 Task: See all articles on routing forms.
Action: Mouse moved to (663, 60)
Screenshot: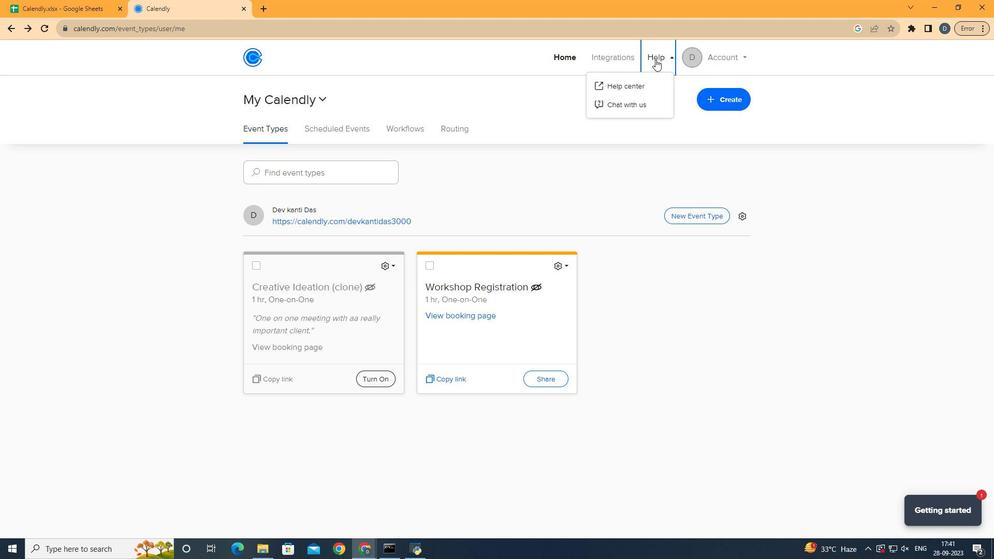 
Action: Mouse pressed left at (663, 60)
Screenshot: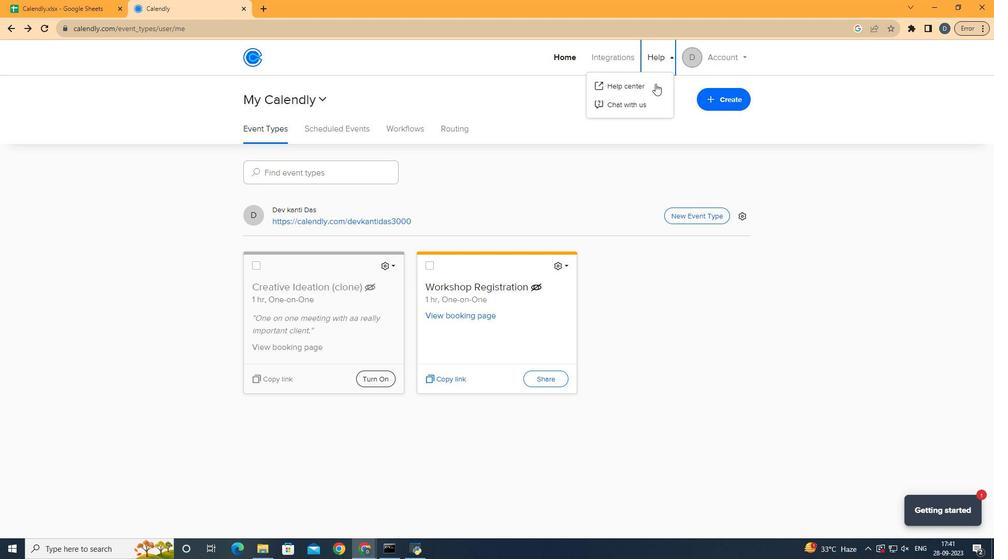 
Action: Mouse moved to (662, 98)
Screenshot: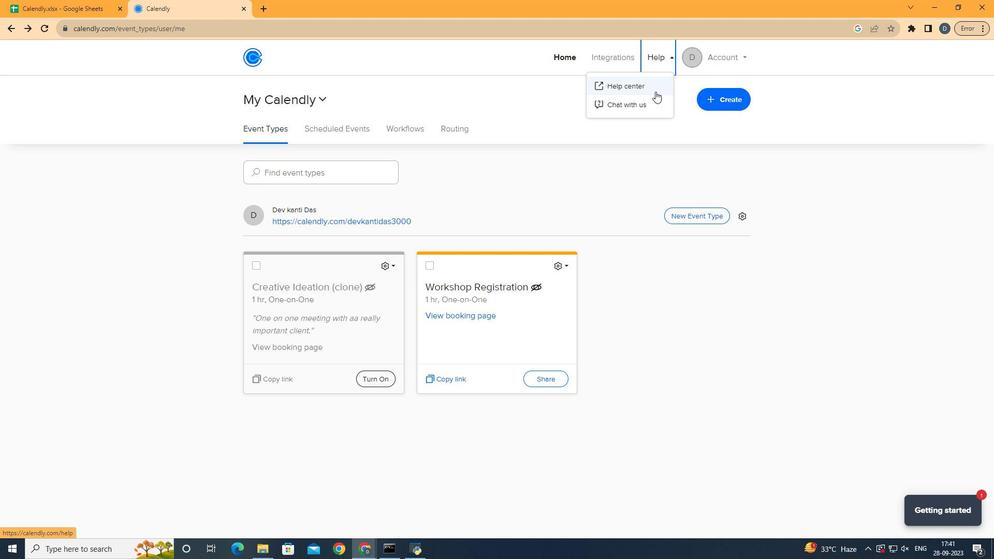 
Action: Mouse pressed left at (662, 98)
Screenshot: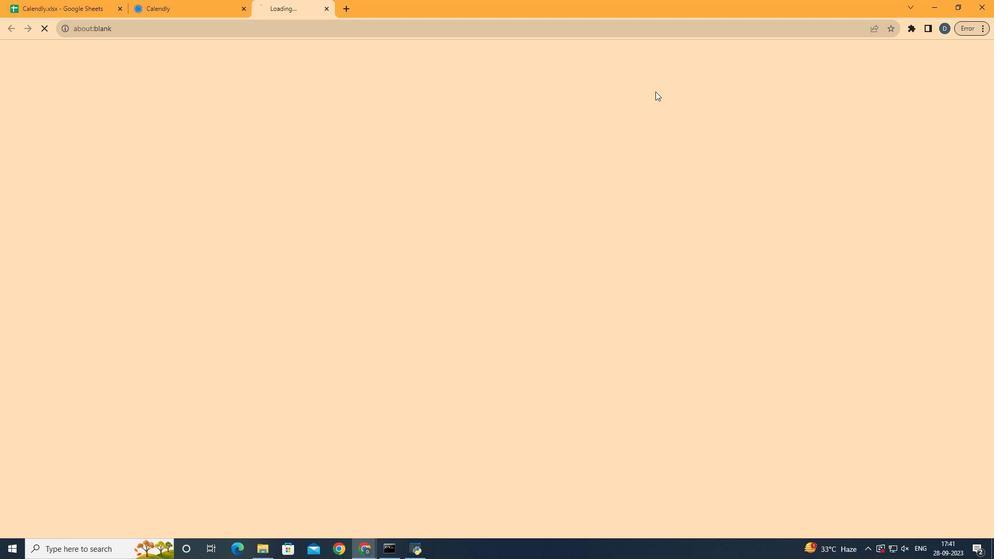 
Action: Mouse moved to (613, 269)
Screenshot: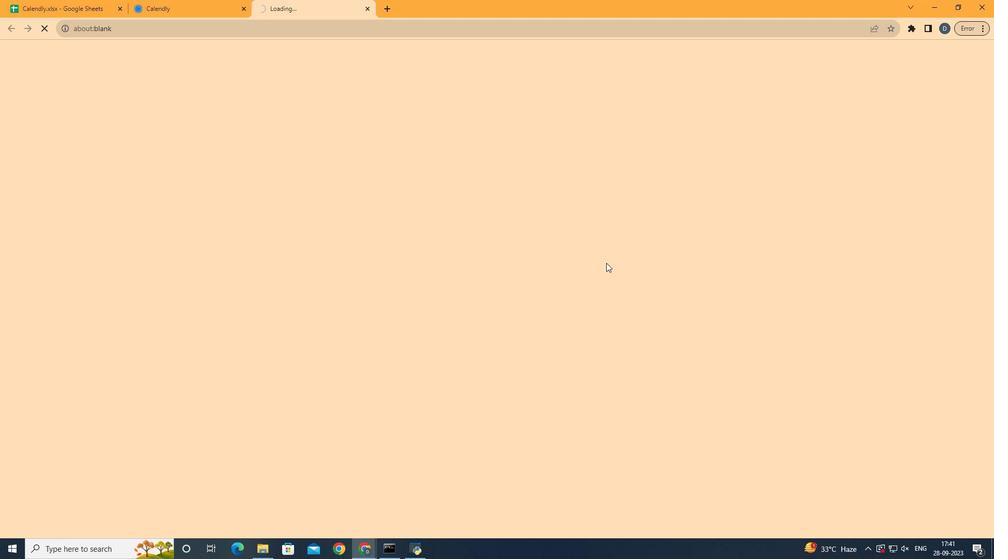 
Action: Mouse scrolled (613, 269) with delta (0, 0)
Screenshot: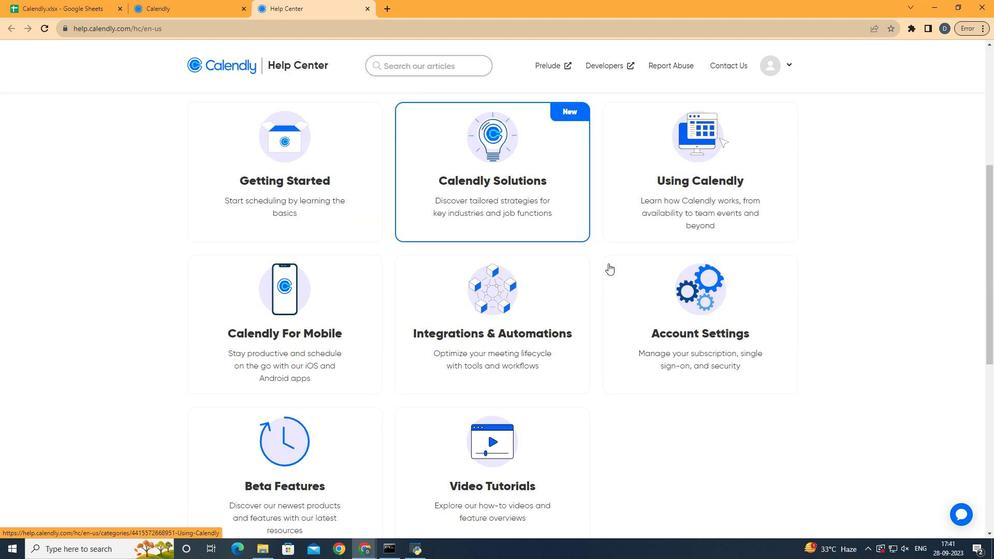 
Action: Mouse scrolled (613, 269) with delta (0, 0)
Screenshot: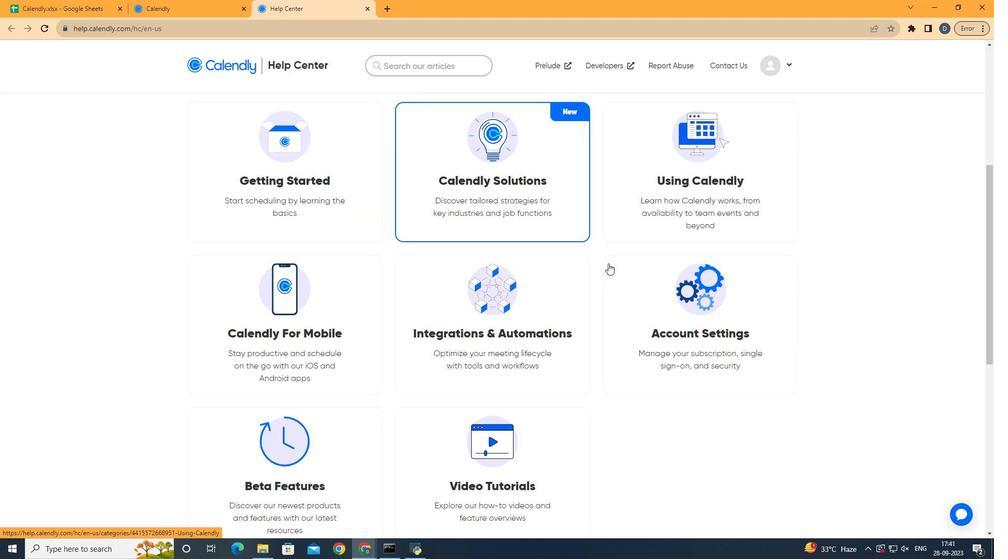 
Action: Mouse scrolled (613, 269) with delta (0, 0)
Screenshot: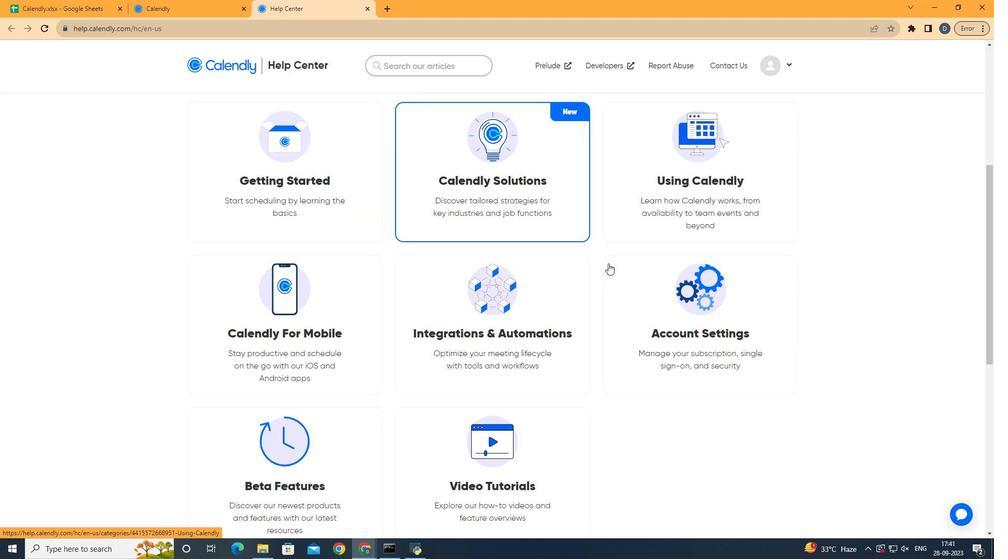 
Action: Mouse moved to (613, 270)
Screenshot: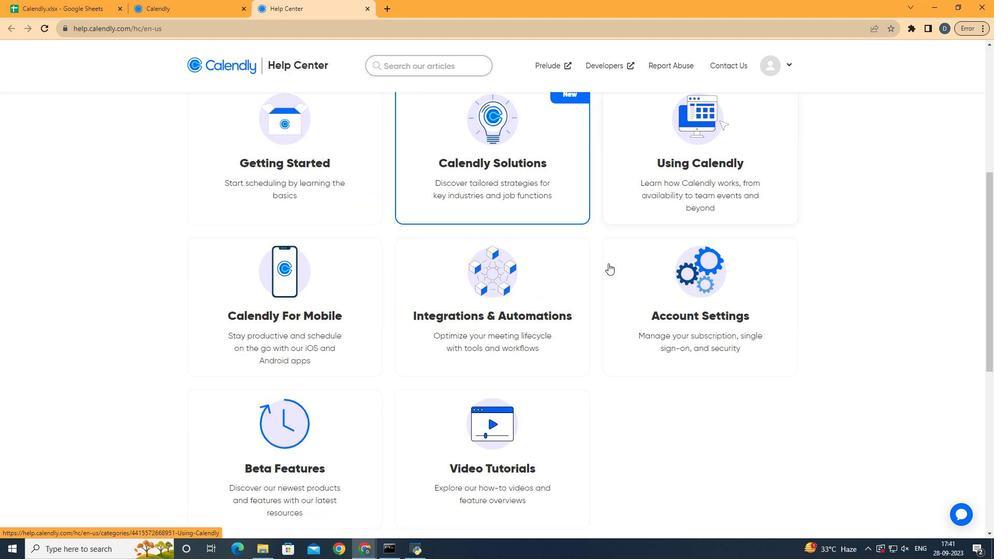 
Action: Mouse scrolled (613, 269) with delta (0, 0)
Screenshot: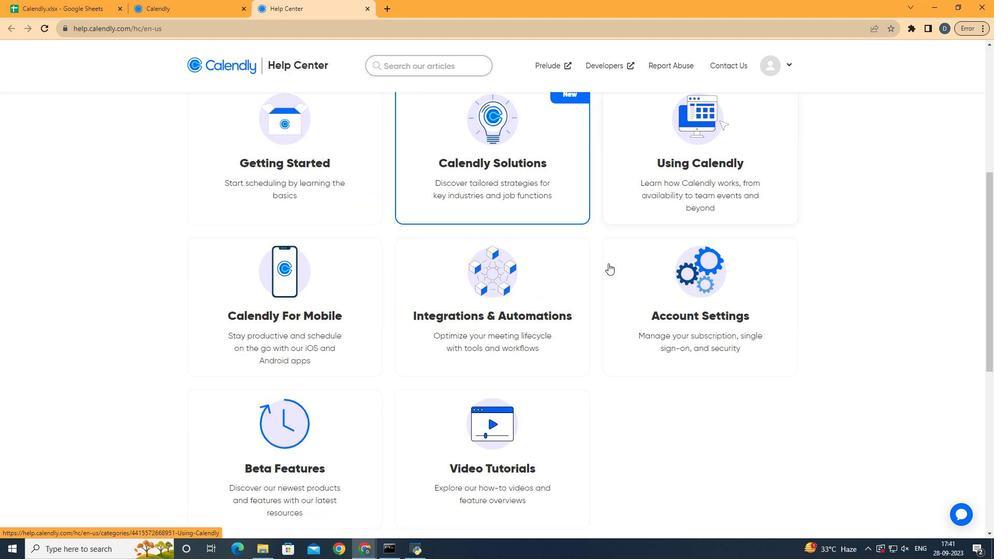 
Action: Mouse moved to (614, 270)
Screenshot: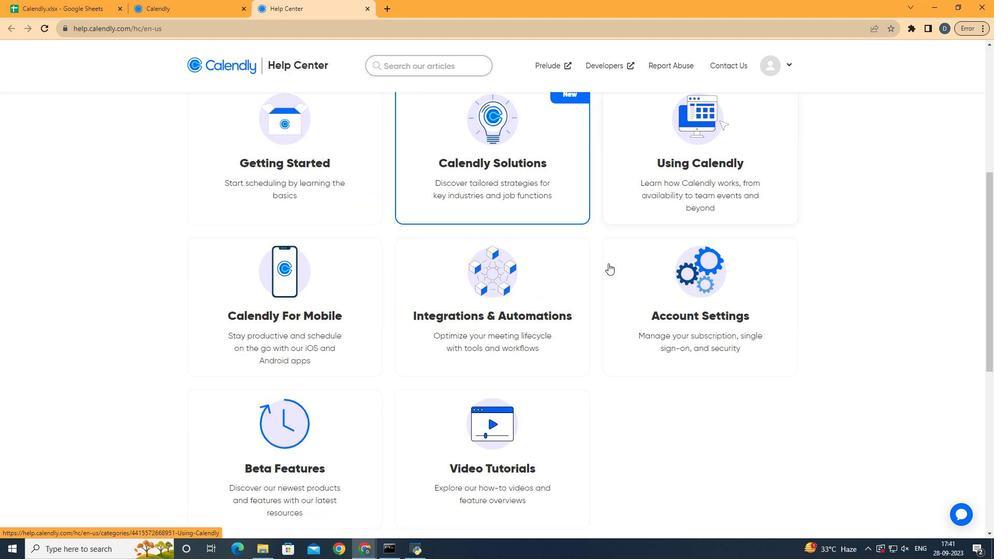 
Action: Mouse scrolled (614, 269) with delta (0, 0)
Screenshot: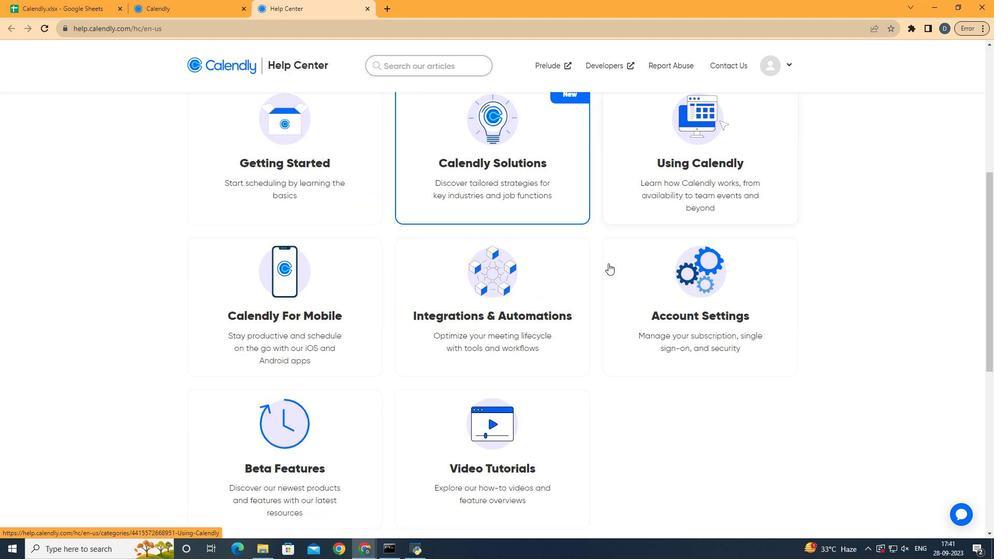 
Action: Mouse scrolled (614, 269) with delta (0, 0)
Screenshot: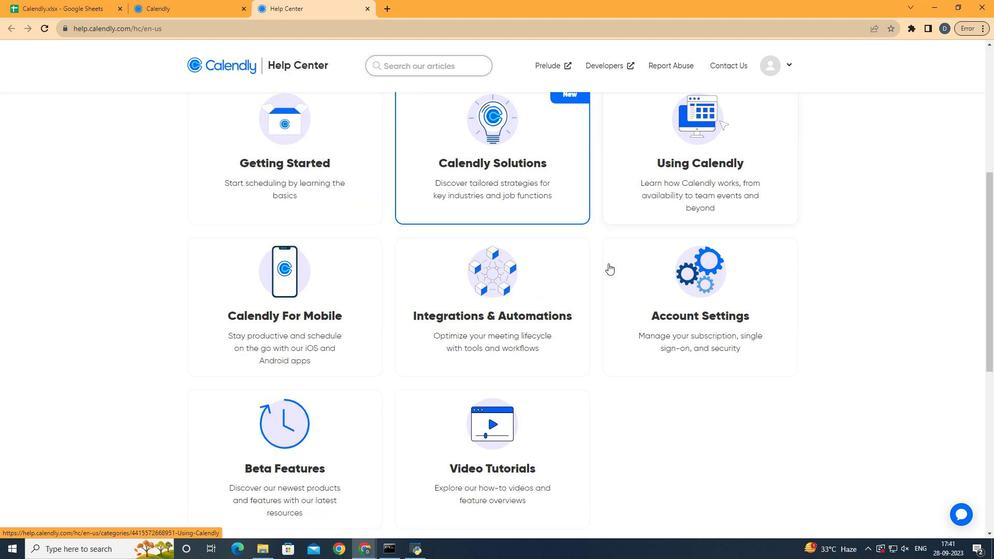 
Action: Mouse moved to (535, 309)
Screenshot: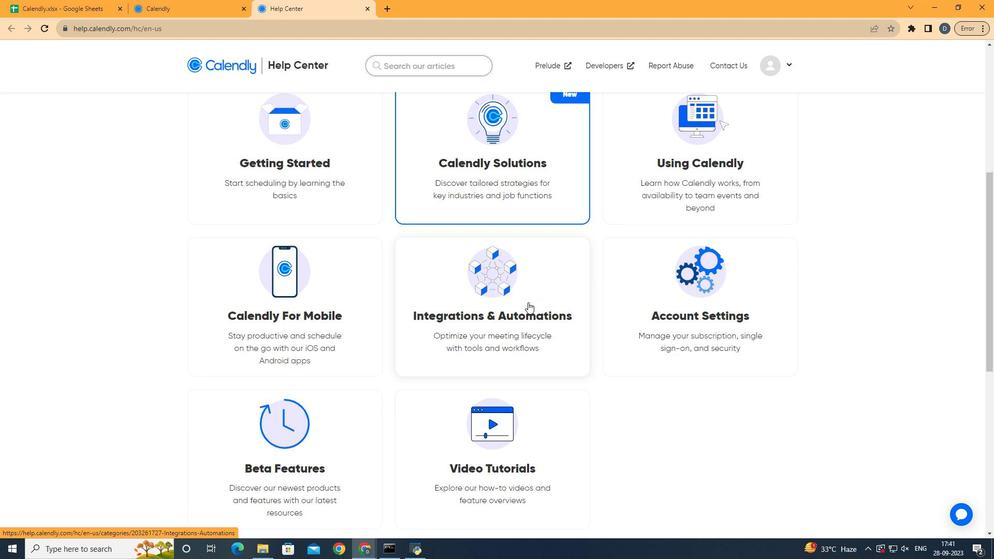 
Action: Mouse pressed left at (535, 309)
Screenshot: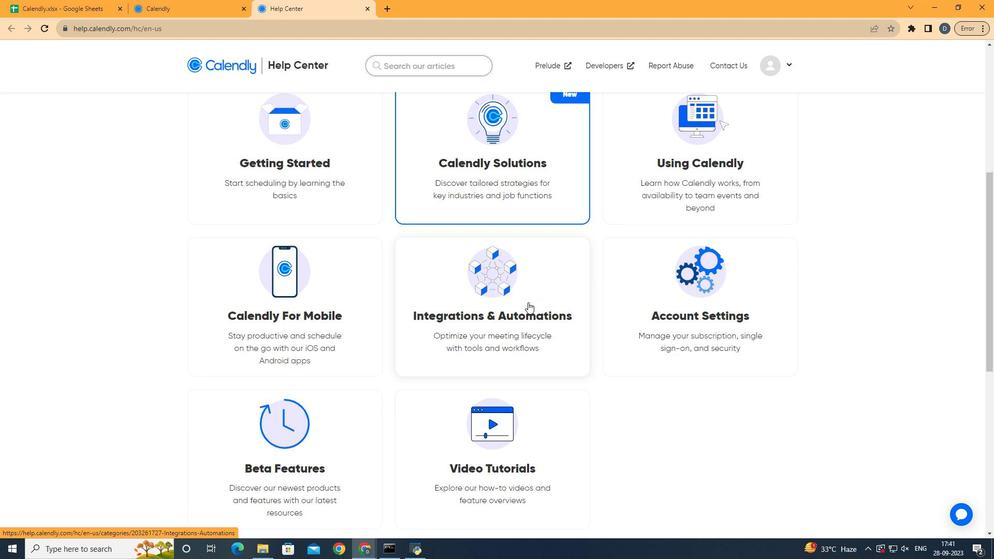 
Action: Mouse moved to (594, 296)
Screenshot: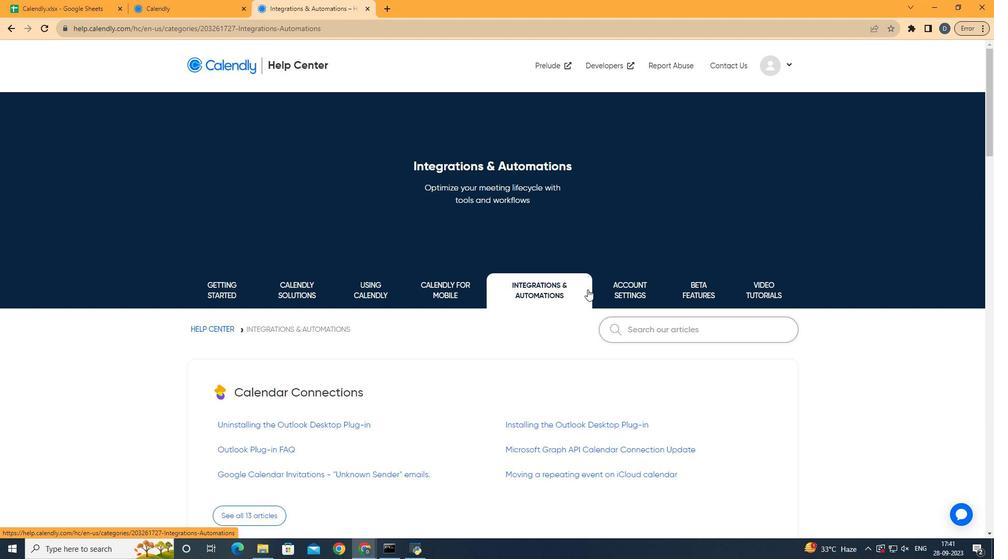 
Action: Mouse scrolled (594, 295) with delta (0, 0)
Screenshot: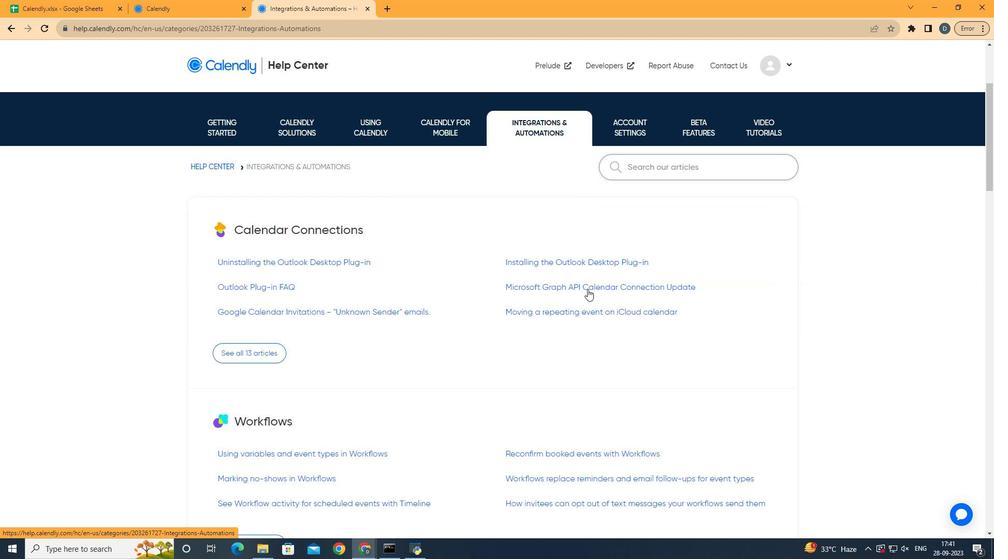 
Action: Mouse scrolled (594, 295) with delta (0, 0)
Screenshot: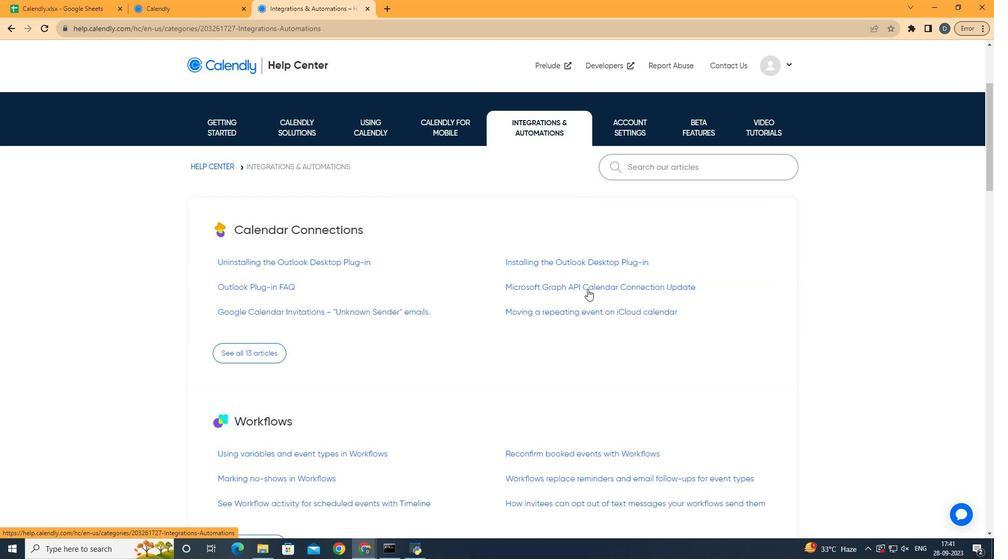 
Action: Mouse scrolled (594, 295) with delta (0, 0)
Screenshot: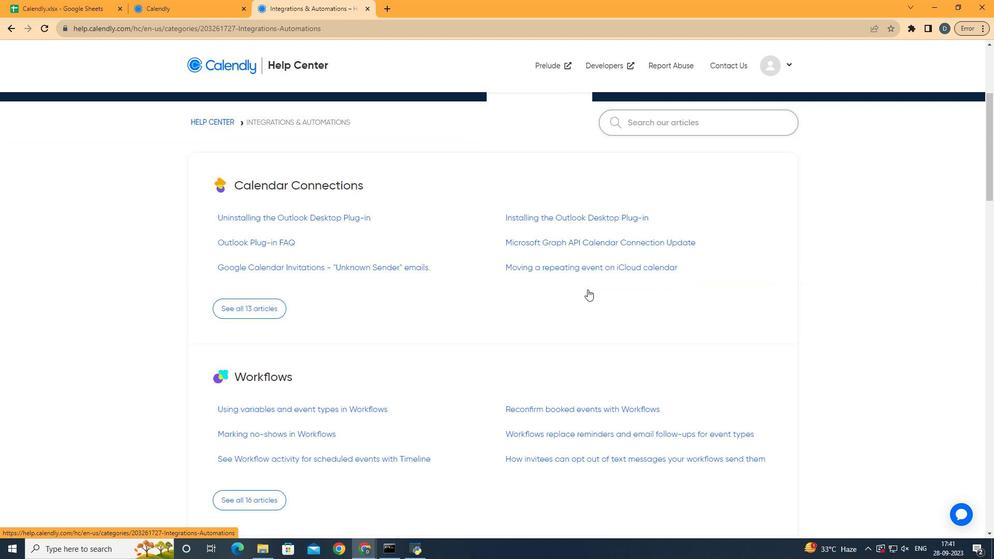 
Action: Mouse scrolled (594, 295) with delta (0, 0)
Screenshot: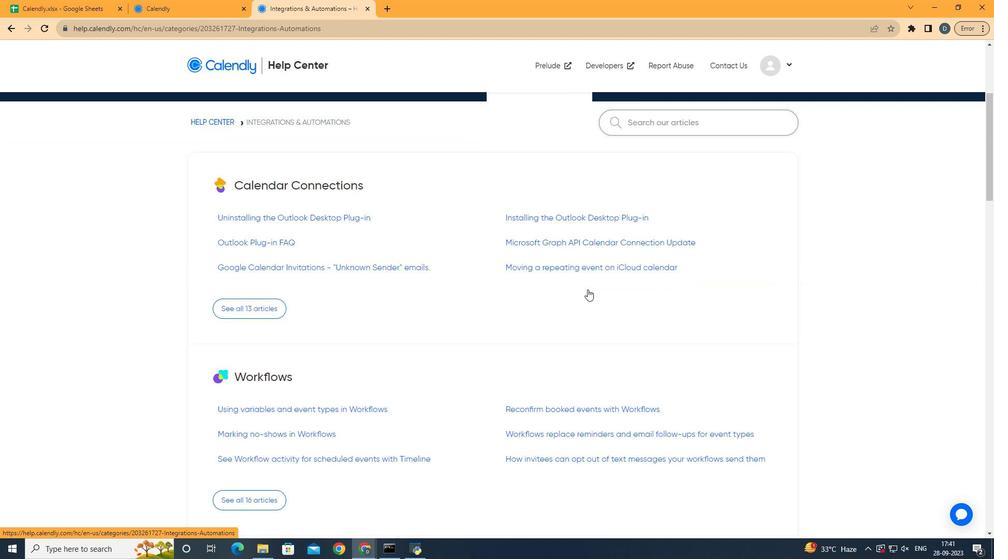 
Action: Mouse scrolled (594, 295) with delta (0, 0)
Screenshot: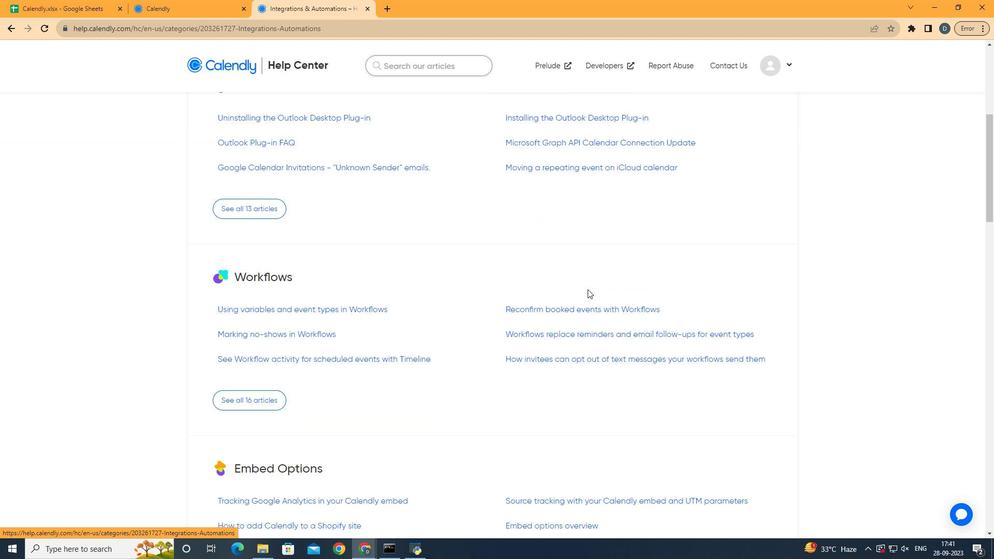 
Action: Mouse scrolled (594, 295) with delta (0, 0)
Screenshot: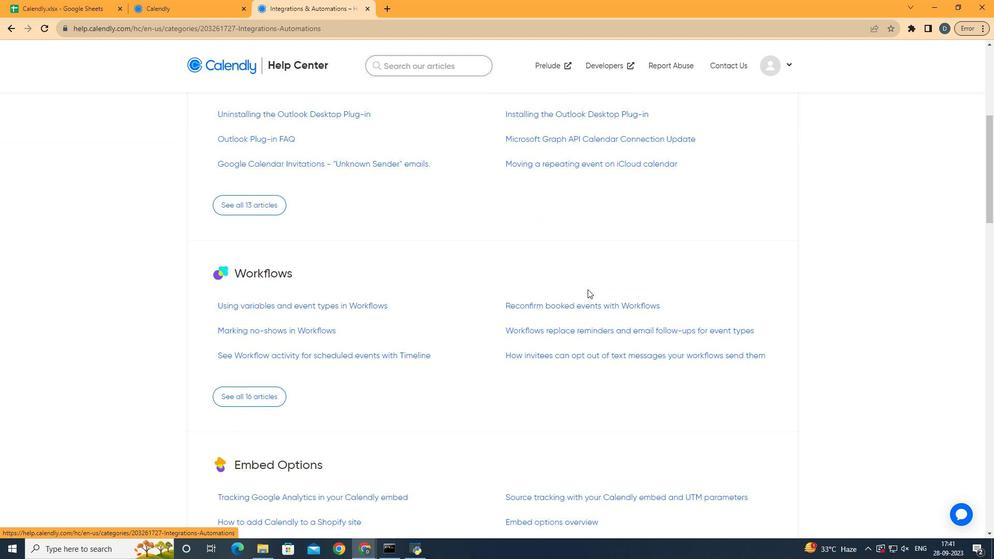 
Action: Mouse scrolled (594, 295) with delta (0, 0)
Screenshot: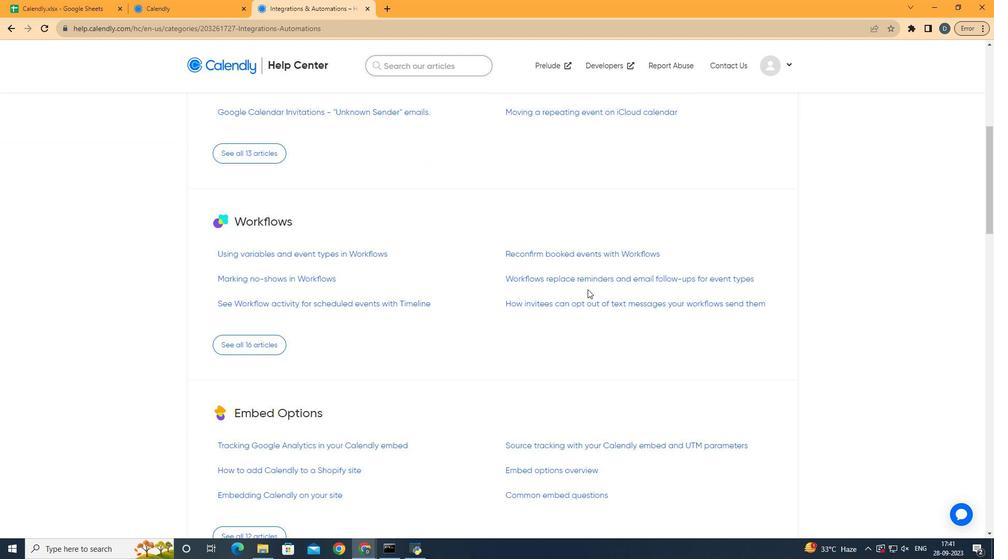 
Action: Mouse scrolled (594, 295) with delta (0, 0)
Screenshot: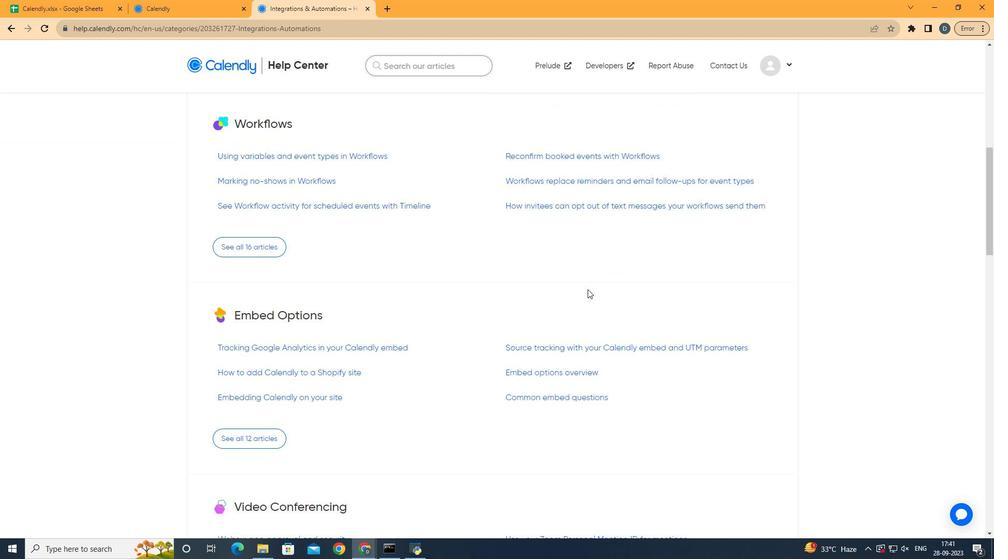 
Action: Mouse scrolled (594, 295) with delta (0, 0)
Screenshot: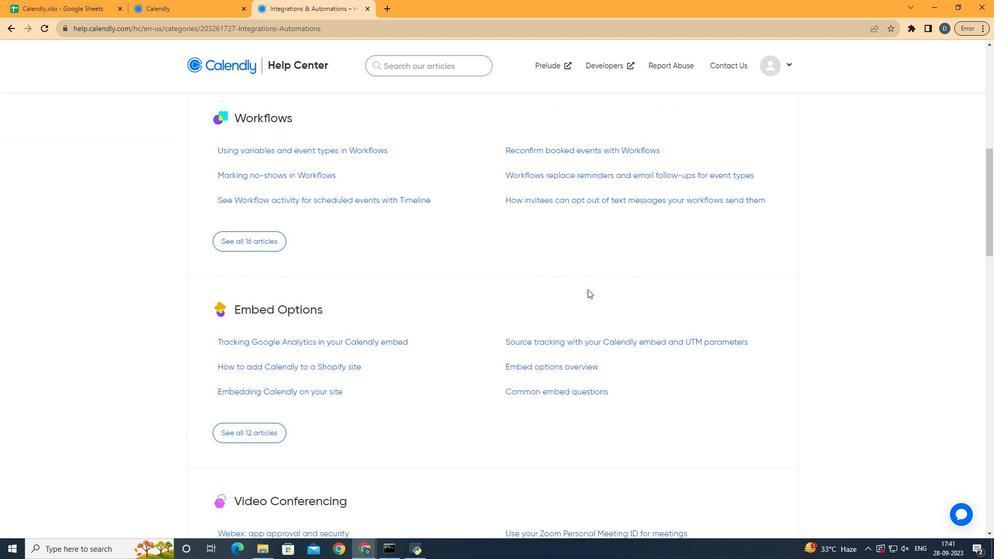 
Action: Mouse scrolled (594, 295) with delta (0, 0)
Screenshot: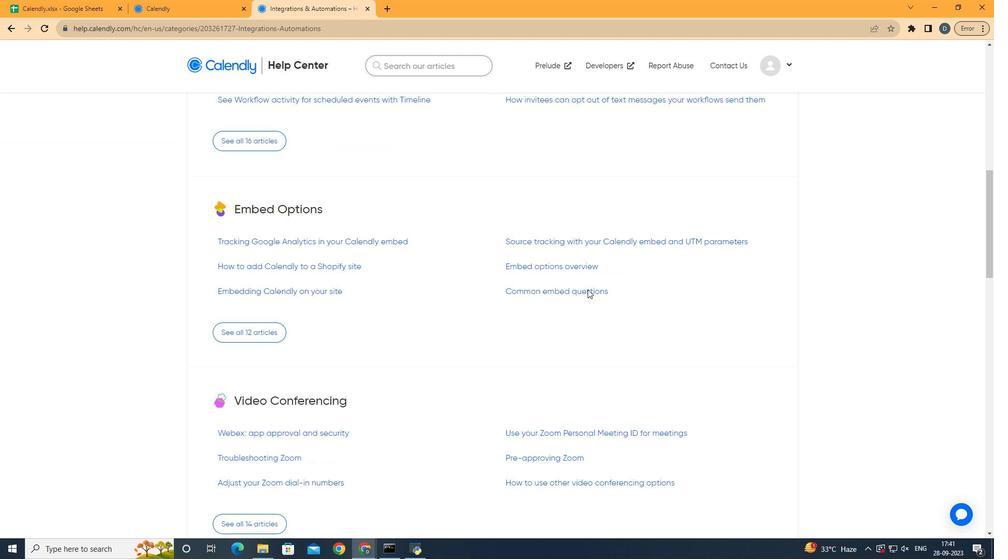 
Action: Mouse scrolled (594, 295) with delta (0, 0)
Screenshot: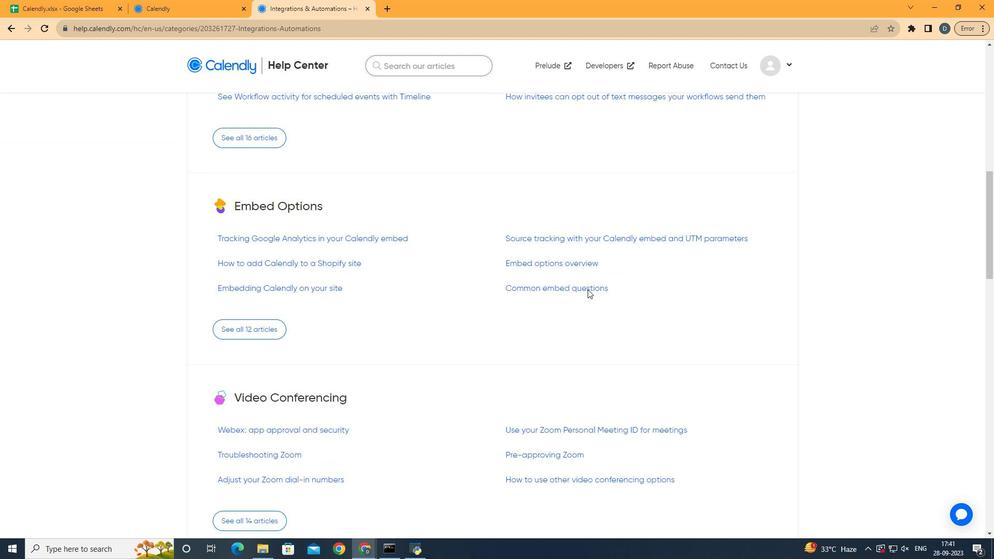 
Action: Mouse scrolled (594, 295) with delta (0, 0)
Screenshot: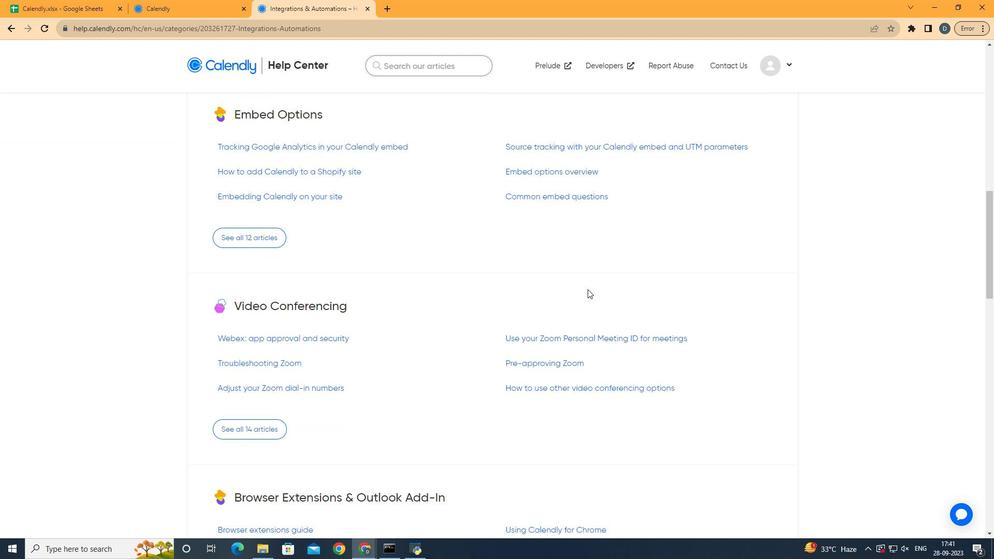 
Action: Mouse scrolled (594, 295) with delta (0, 0)
Screenshot: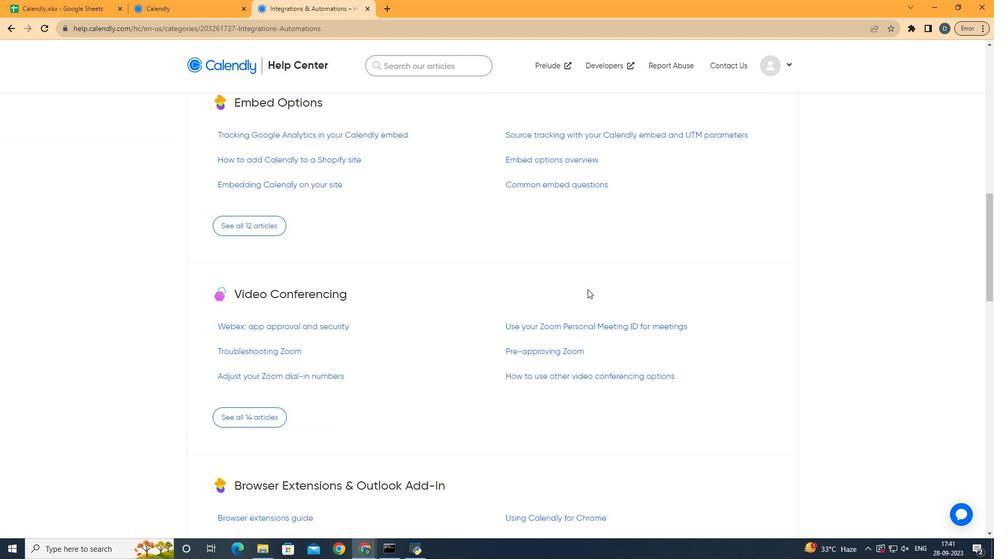 
Action: Mouse scrolled (594, 295) with delta (0, 0)
Screenshot: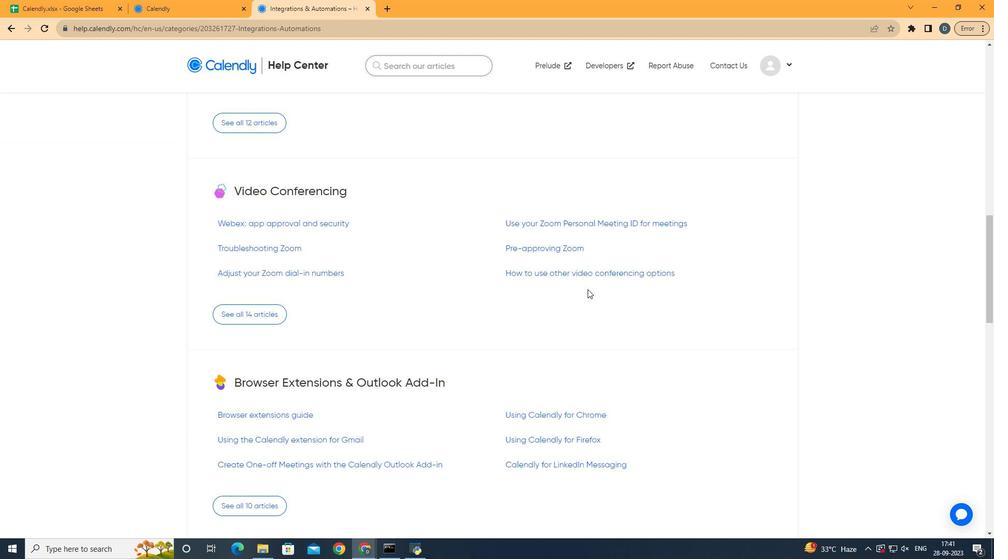 
Action: Mouse scrolled (594, 295) with delta (0, 0)
Screenshot: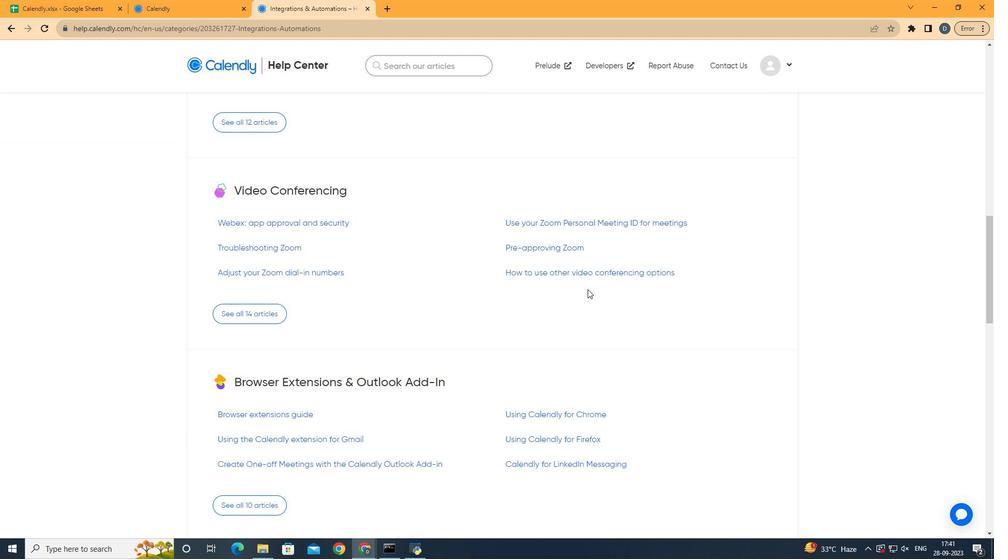 
Action: Mouse scrolled (594, 295) with delta (0, 0)
Screenshot: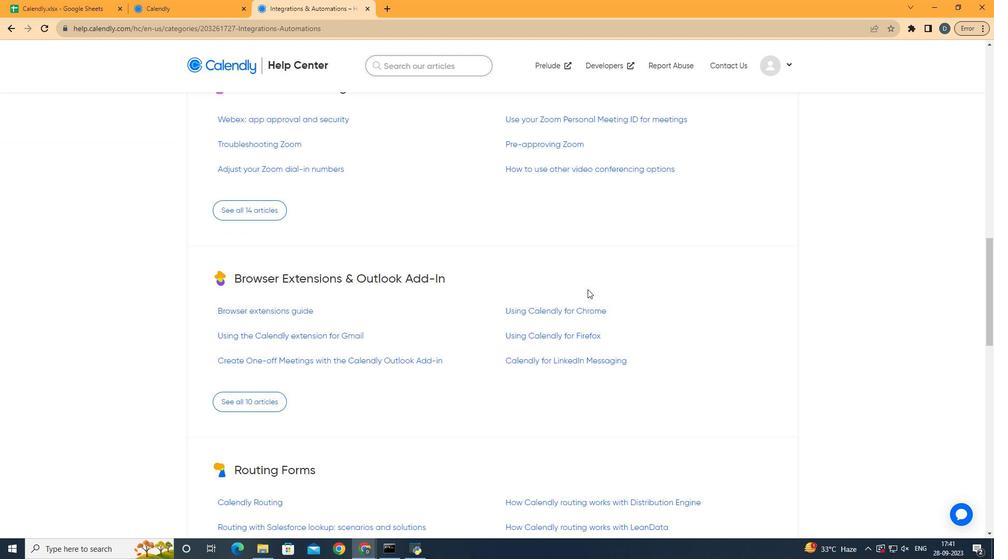 
Action: Mouse scrolled (594, 295) with delta (0, 0)
Screenshot: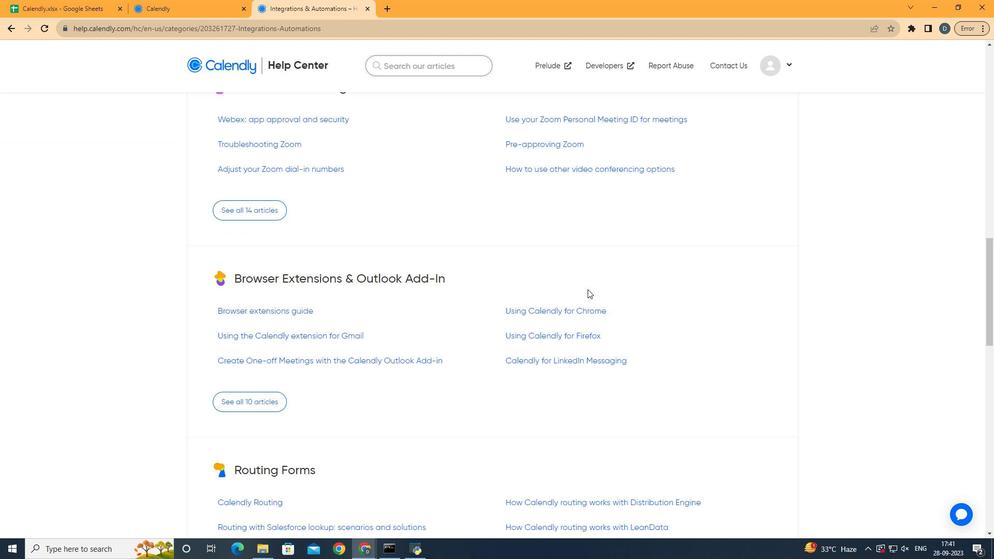 
Action: Mouse scrolled (594, 295) with delta (0, 0)
Screenshot: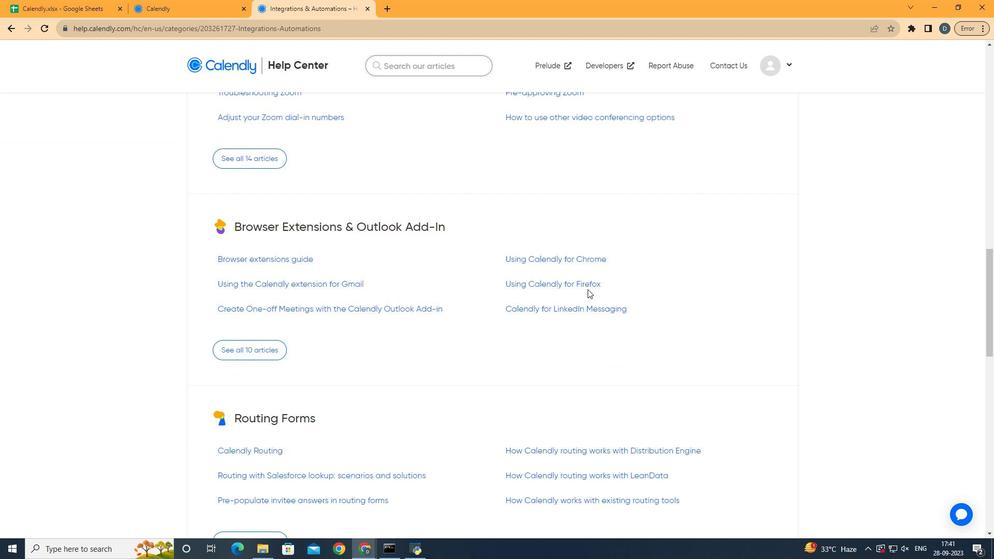 
Action: Mouse scrolled (594, 295) with delta (0, 0)
Screenshot: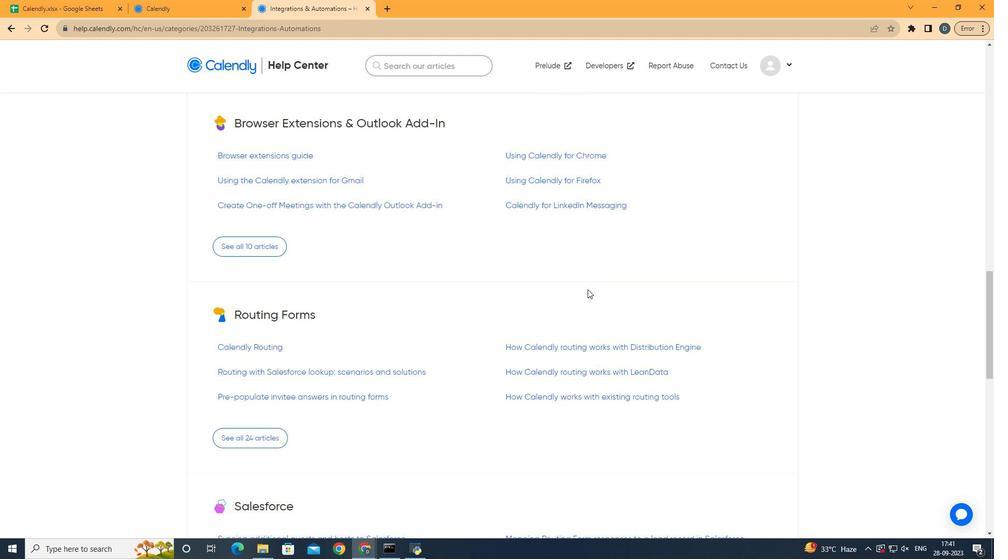 
Action: Mouse scrolled (594, 295) with delta (0, 0)
Screenshot: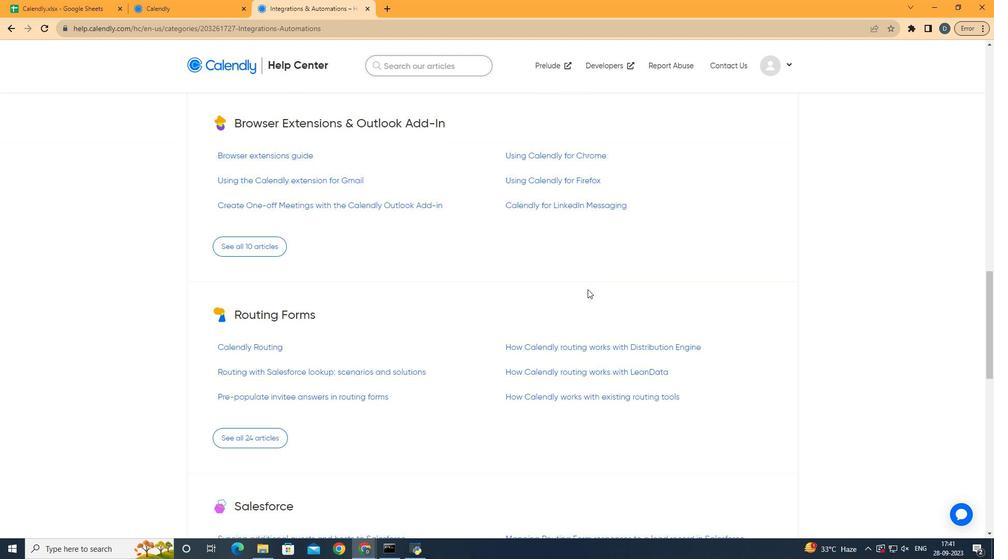 
Action: Mouse moved to (260, 447)
Screenshot: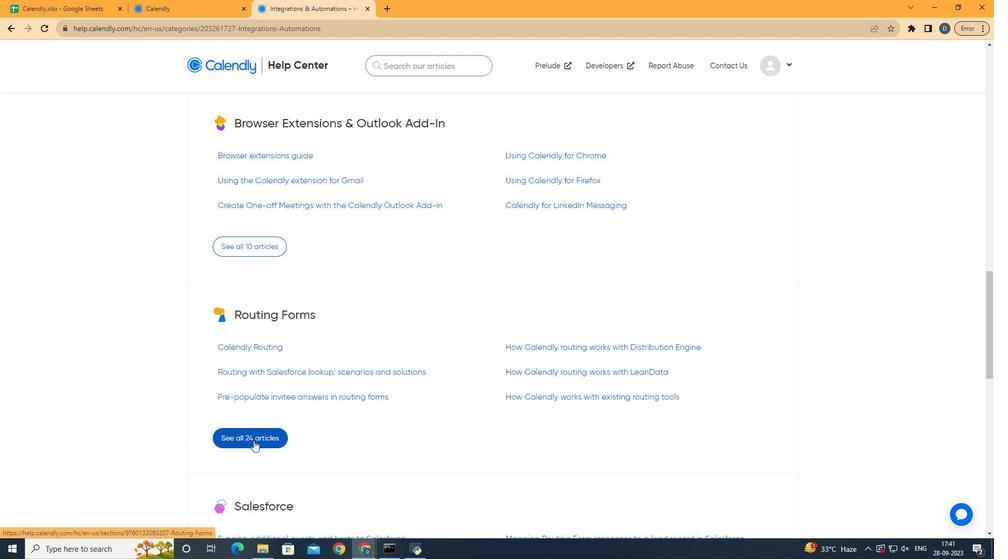 
Action: Mouse pressed left at (260, 447)
Screenshot: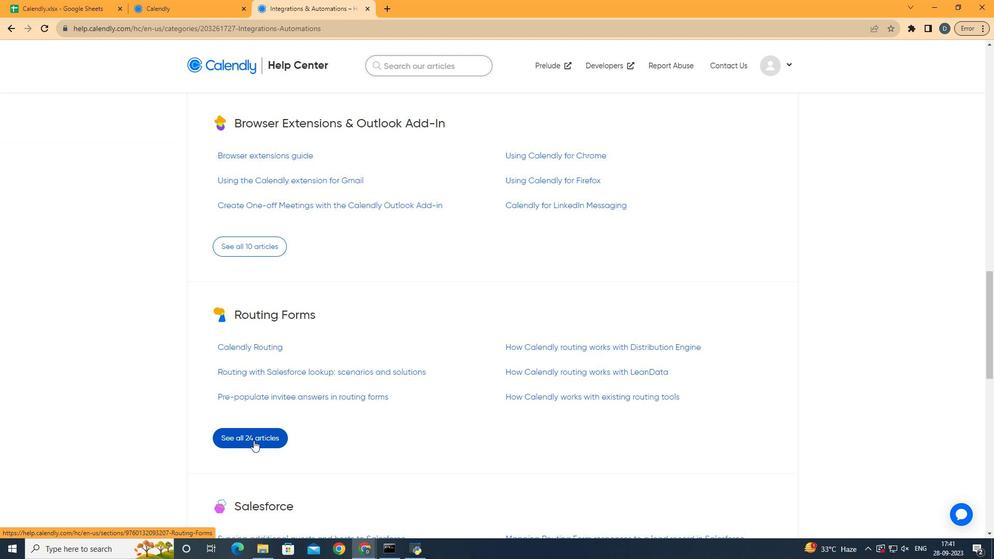 
Action: Mouse moved to (544, 351)
Screenshot: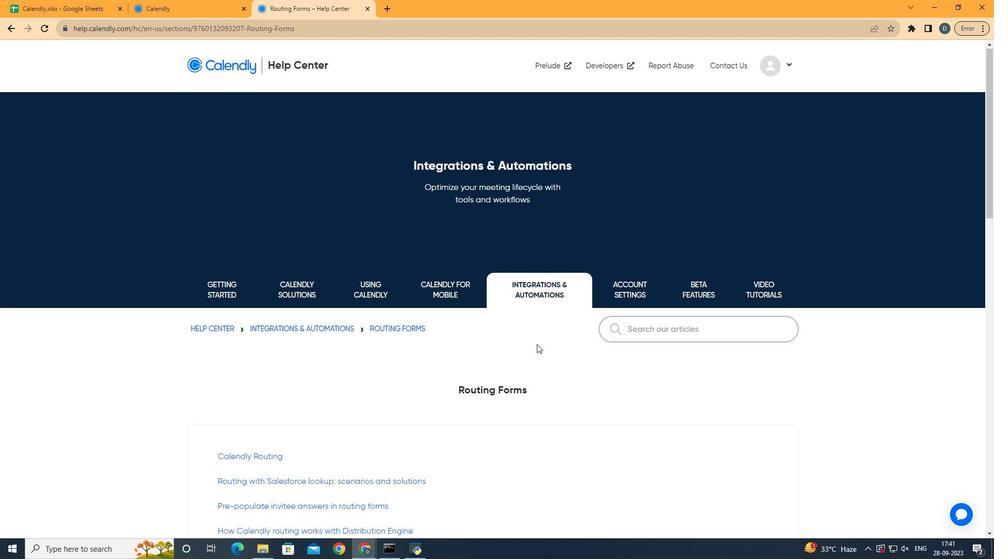 
Action: Mouse scrolled (544, 350) with delta (0, 0)
Screenshot: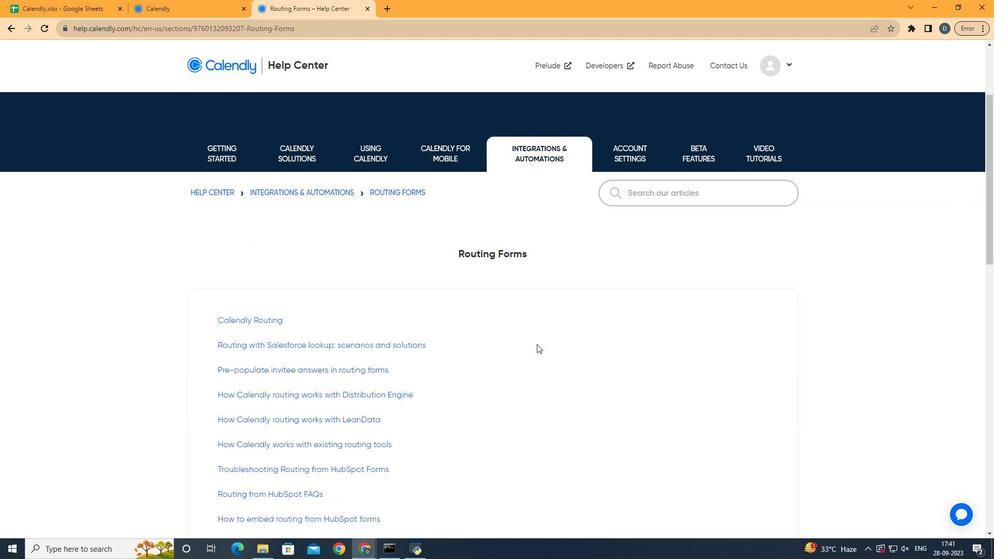 
Action: Mouse scrolled (544, 350) with delta (0, 0)
Screenshot: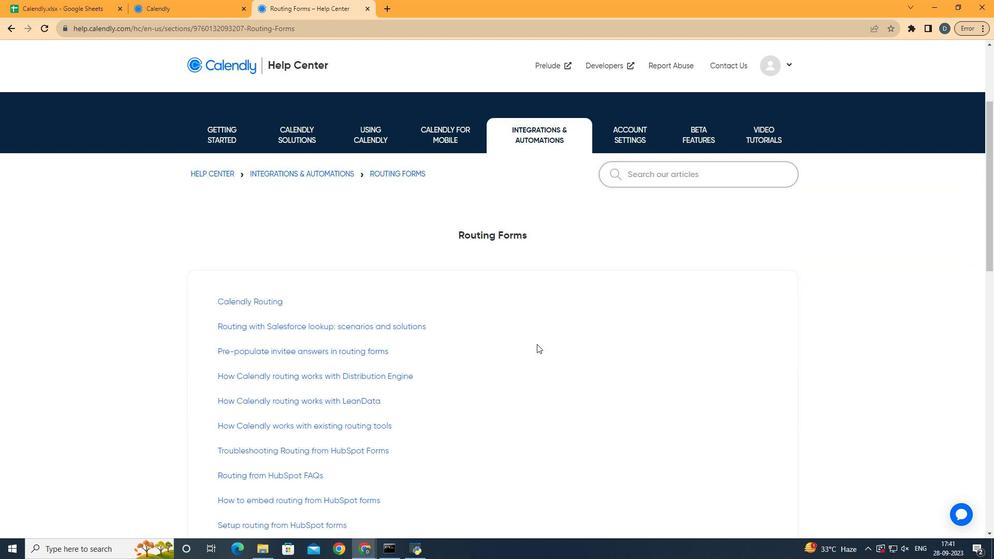 
Action: Mouse scrolled (544, 350) with delta (0, 0)
Screenshot: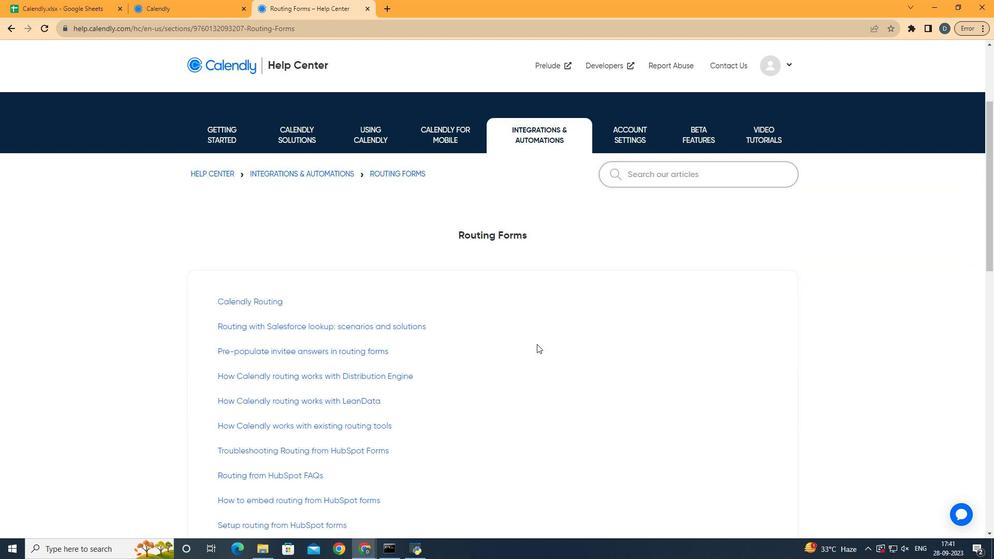 
Action: Mouse scrolled (544, 350) with delta (0, 0)
Screenshot: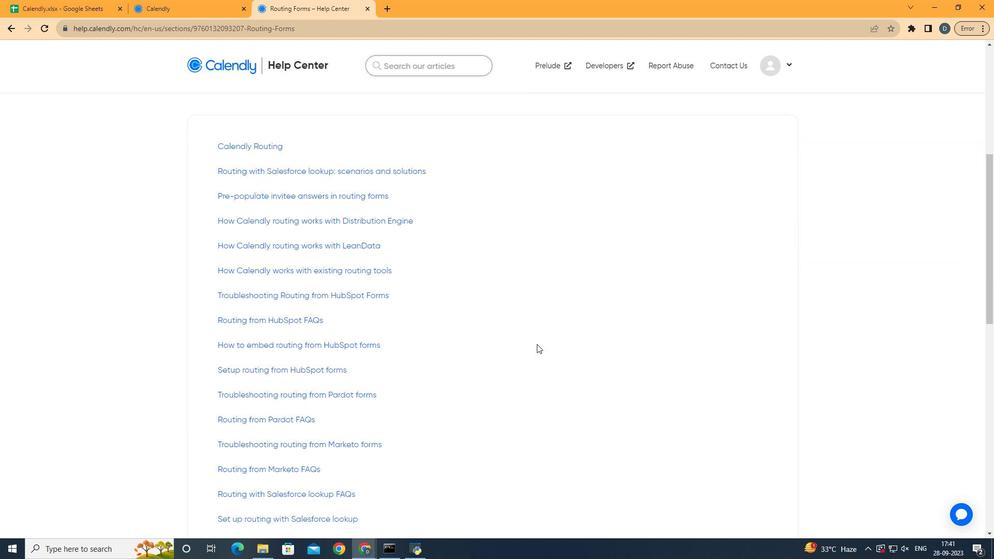 
Action: Mouse scrolled (544, 350) with delta (0, 0)
Screenshot: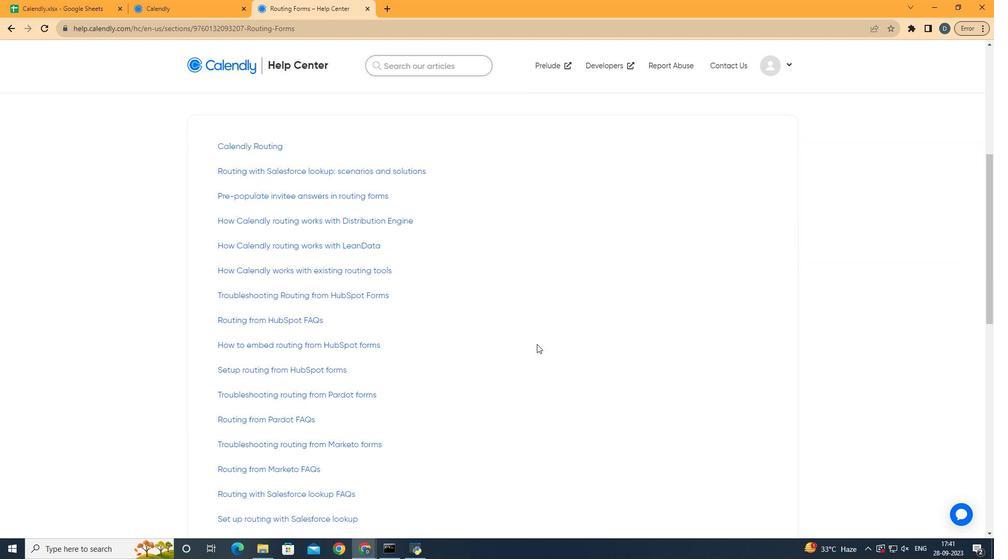 
Action: Mouse scrolled (544, 350) with delta (0, 0)
Screenshot: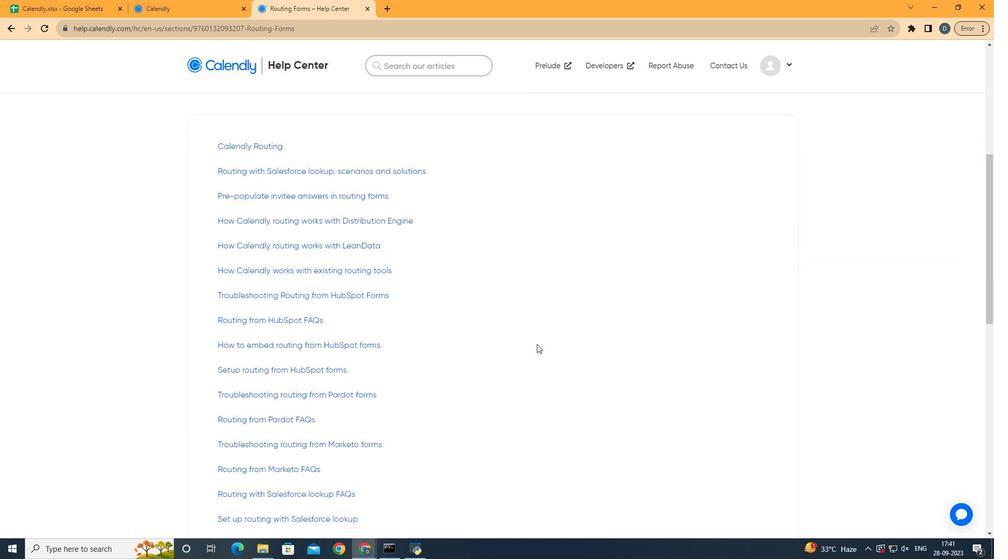 
Action: Mouse scrolled (544, 350) with delta (0, 0)
Screenshot: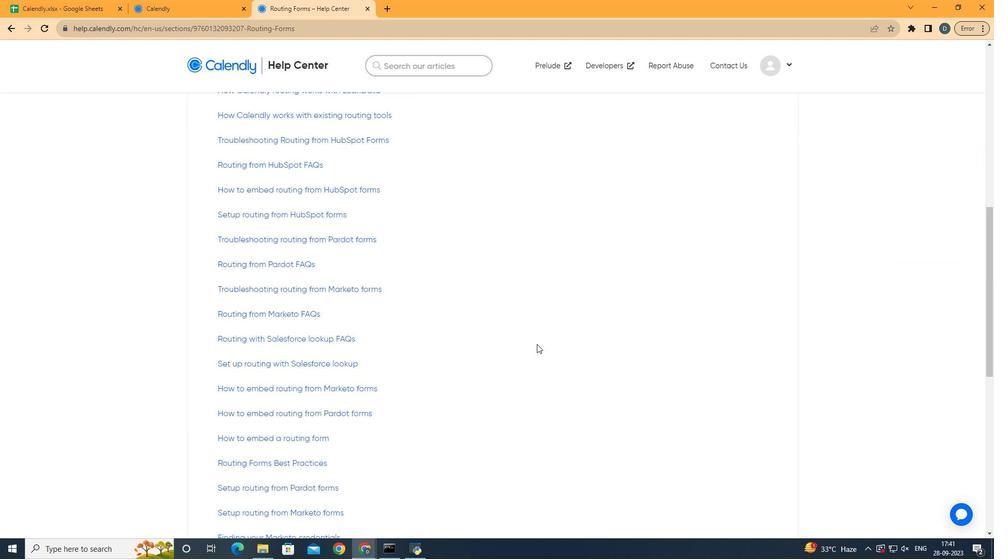 
Action: Mouse scrolled (544, 350) with delta (0, 0)
Screenshot: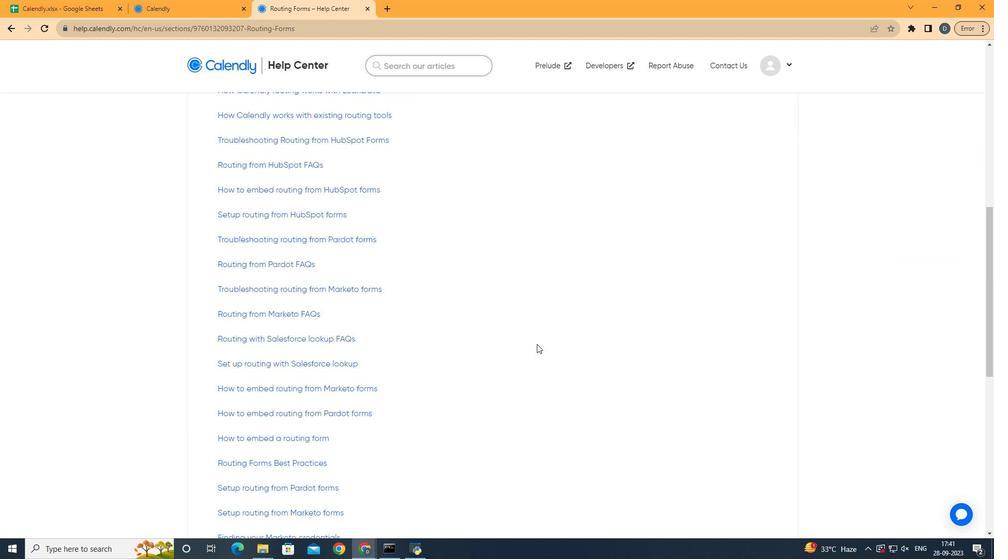 
Action: Mouse scrolled (544, 350) with delta (0, 0)
Screenshot: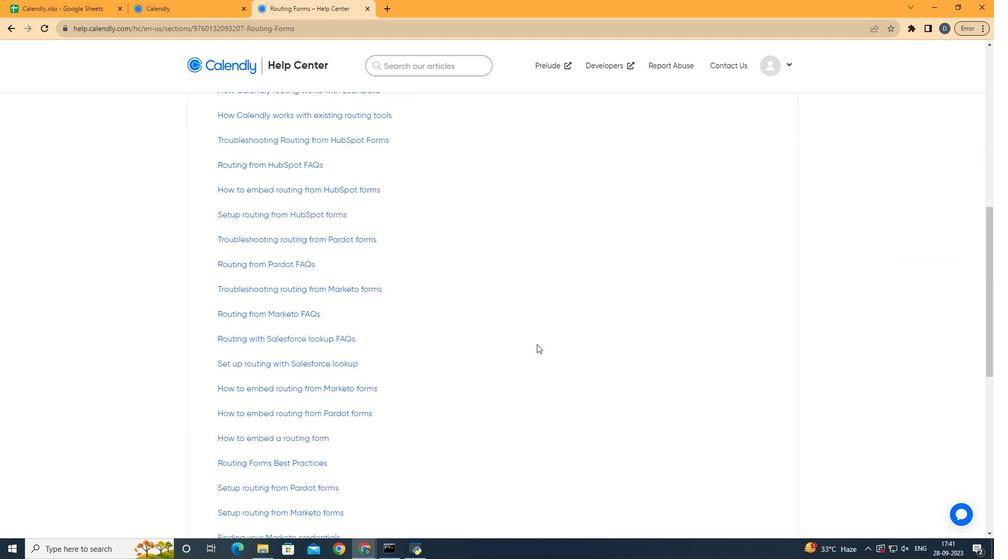 
Action: Mouse scrolled (544, 350) with delta (0, 0)
Screenshot: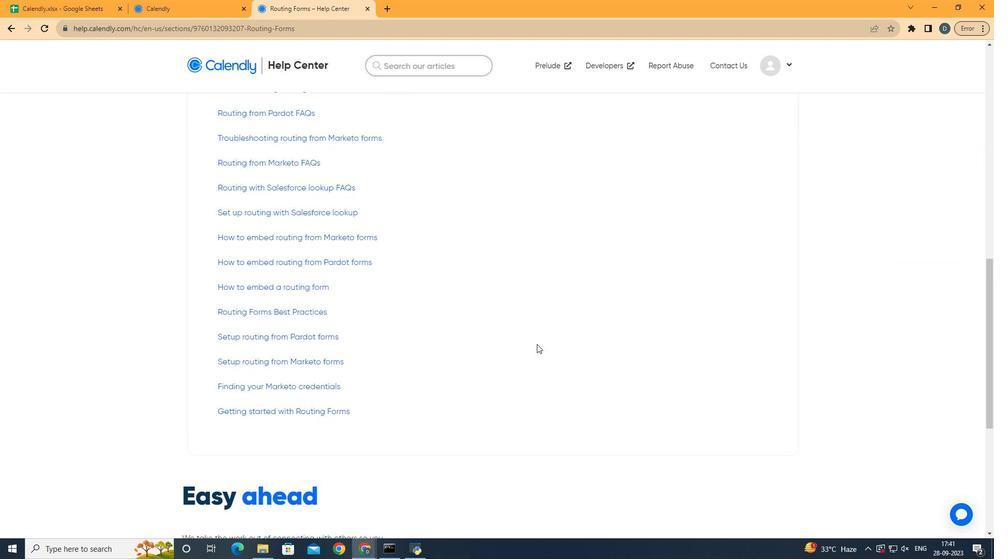 
Action: Mouse scrolled (544, 350) with delta (0, 0)
Screenshot: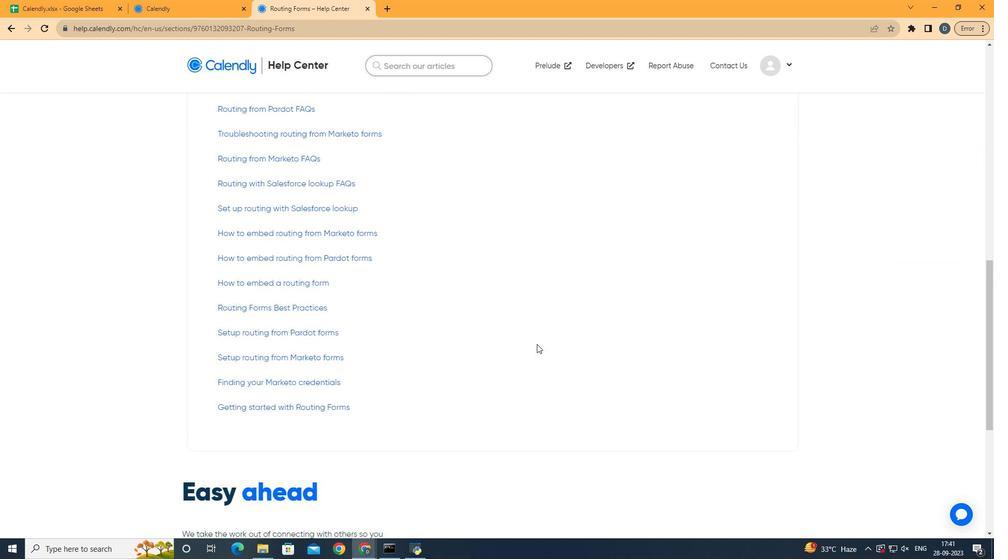
Action: Mouse scrolled (544, 350) with delta (0, 0)
Screenshot: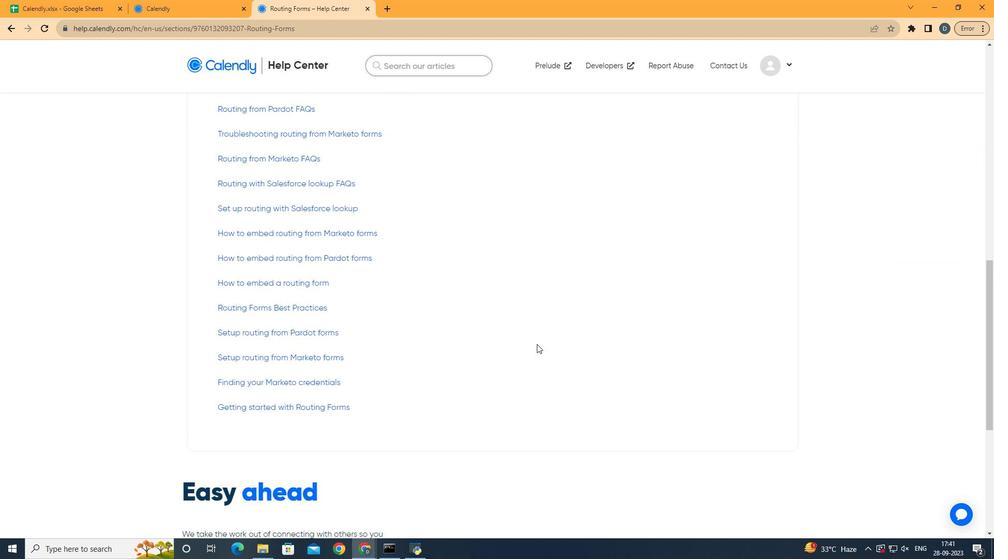 
Action: Mouse scrolled (544, 350) with delta (0, 0)
Screenshot: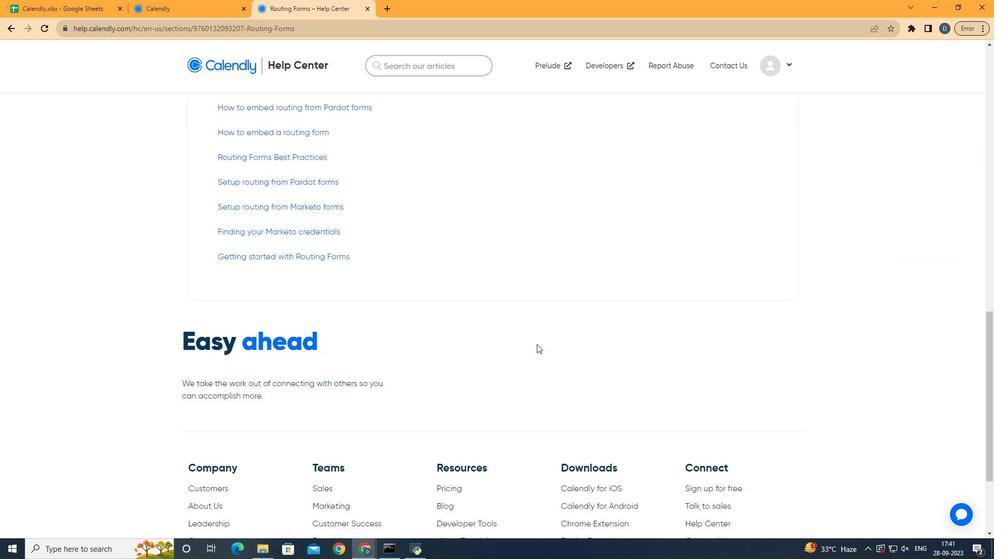 
Action: Mouse scrolled (544, 350) with delta (0, 0)
Screenshot: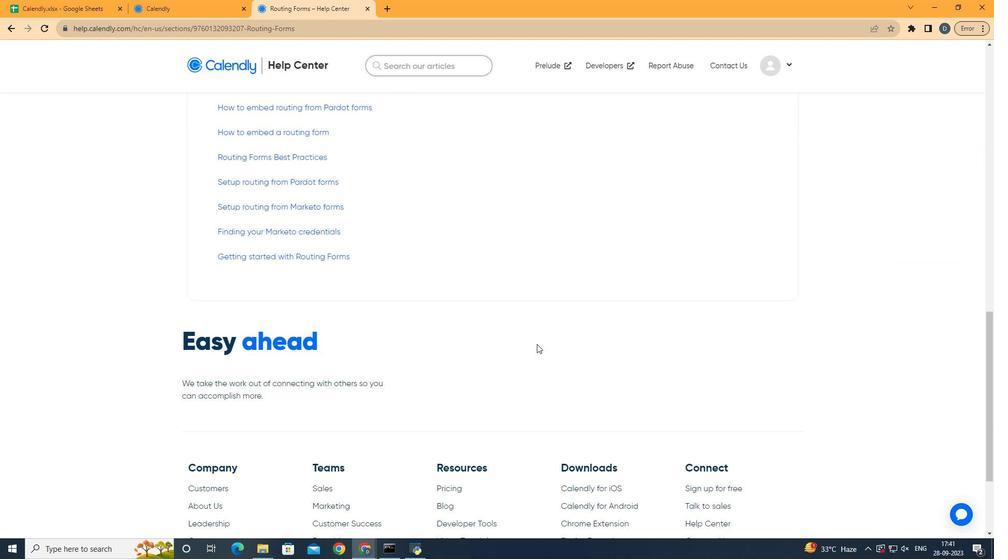 
Action: Mouse scrolled (544, 350) with delta (0, 0)
Screenshot: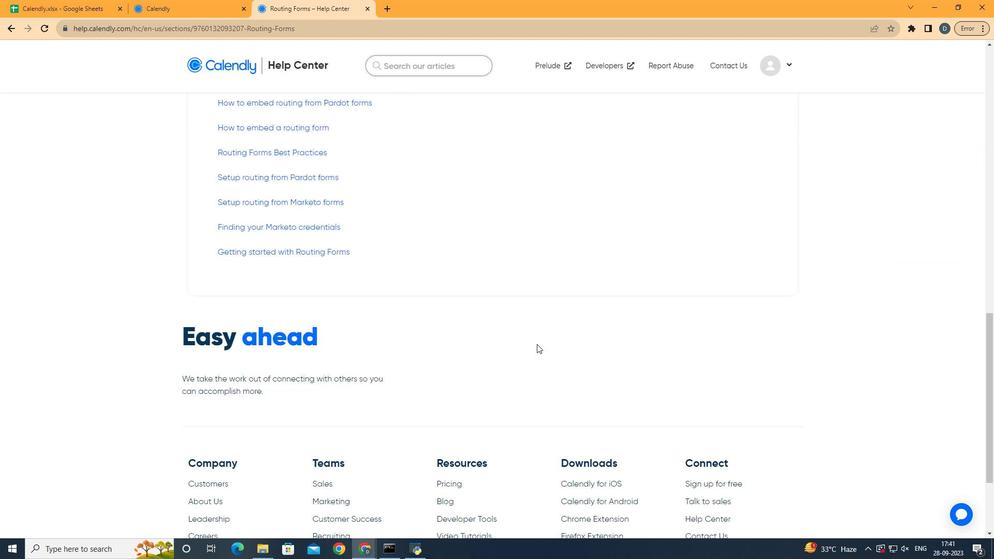 
Action: Mouse scrolled (544, 351) with delta (0, 0)
Screenshot: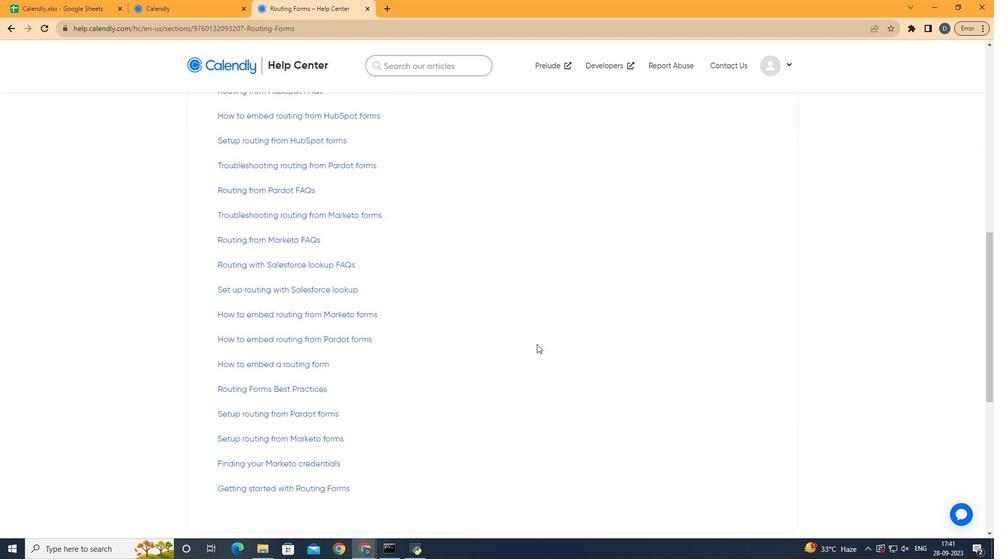 
Action: Mouse scrolled (544, 351) with delta (0, 0)
Screenshot: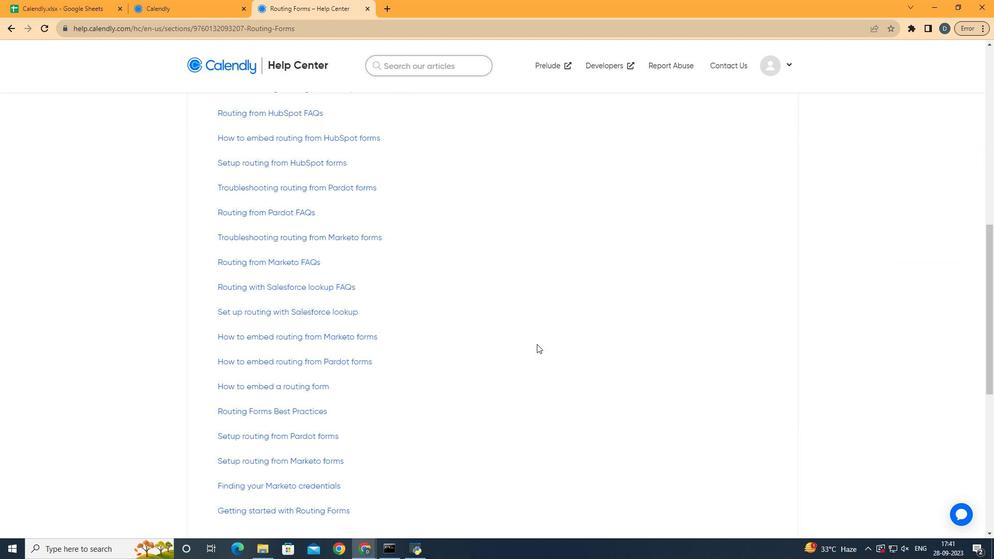 
Action: Mouse scrolled (544, 351) with delta (0, 0)
Screenshot: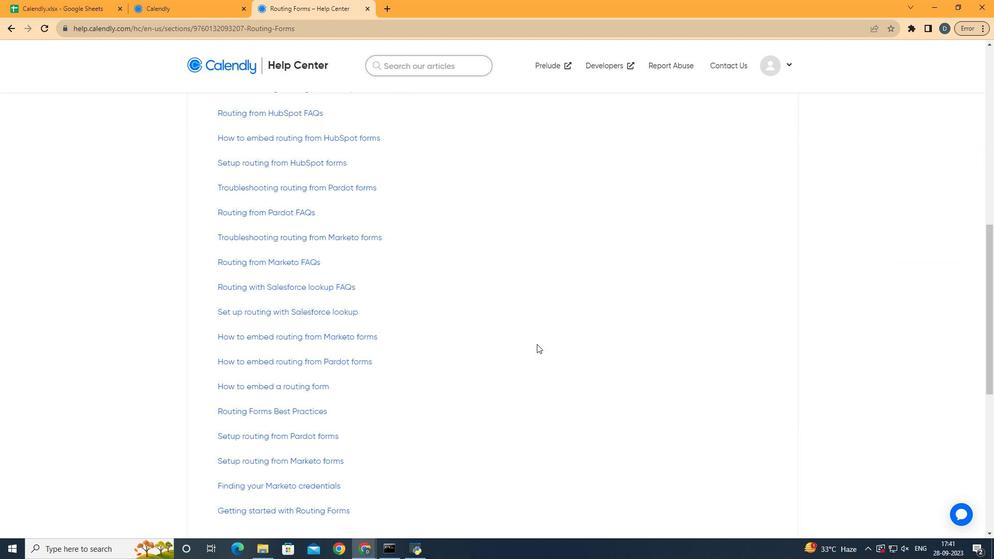 
Action: Mouse scrolled (544, 351) with delta (0, 0)
Screenshot: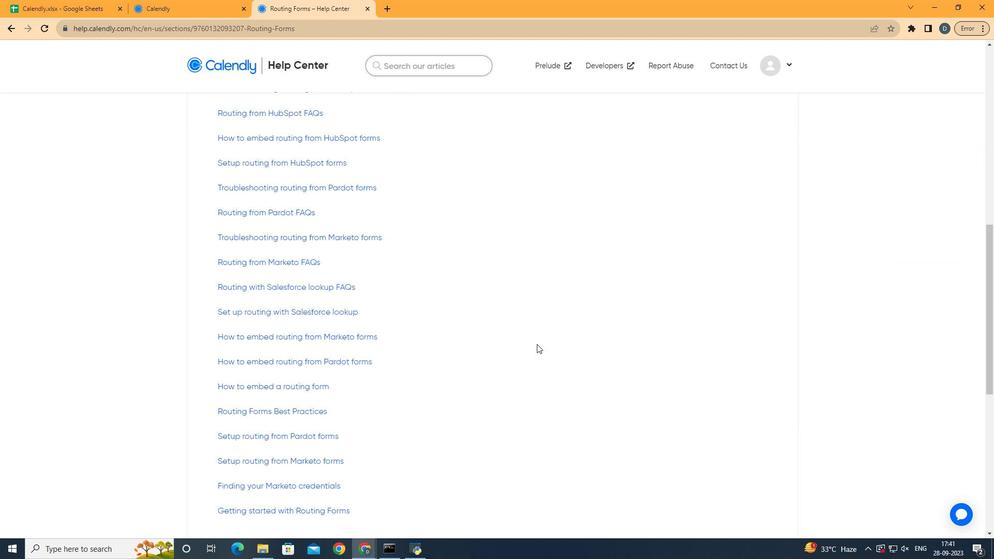 
Action: Mouse scrolled (544, 351) with delta (0, 0)
Screenshot: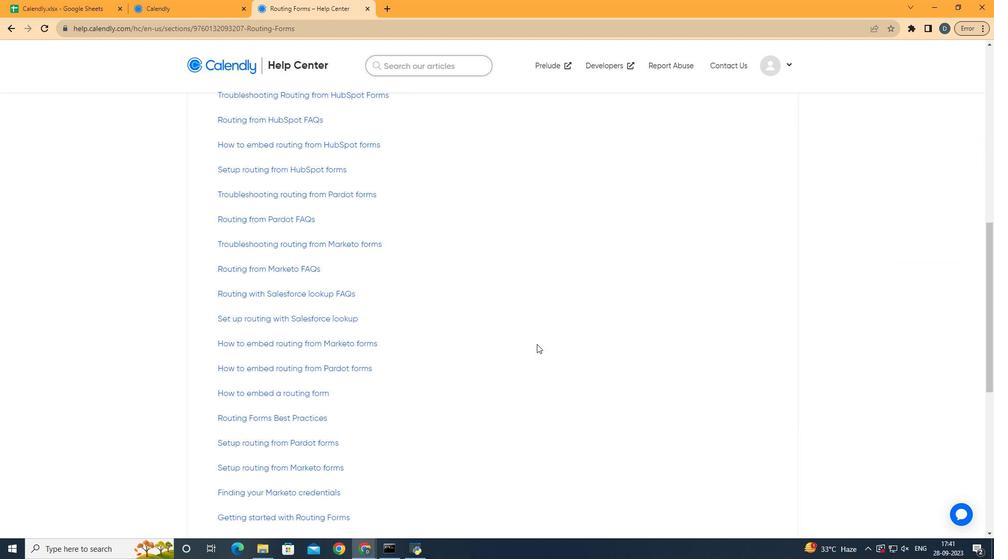 
Action: Mouse scrolled (544, 351) with delta (0, 0)
Screenshot: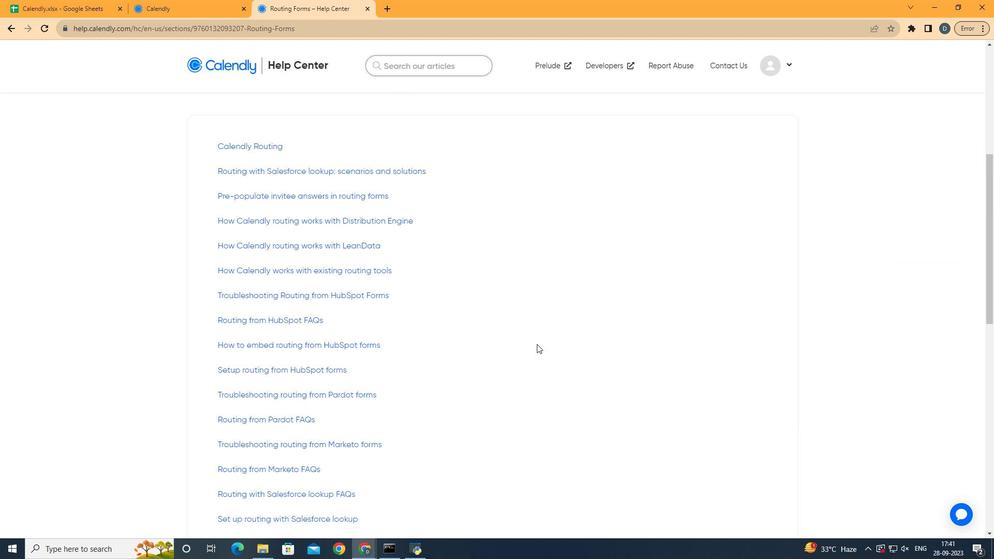 
Action: Mouse scrolled (544, 351) with delta (0, 0)
Screenshot: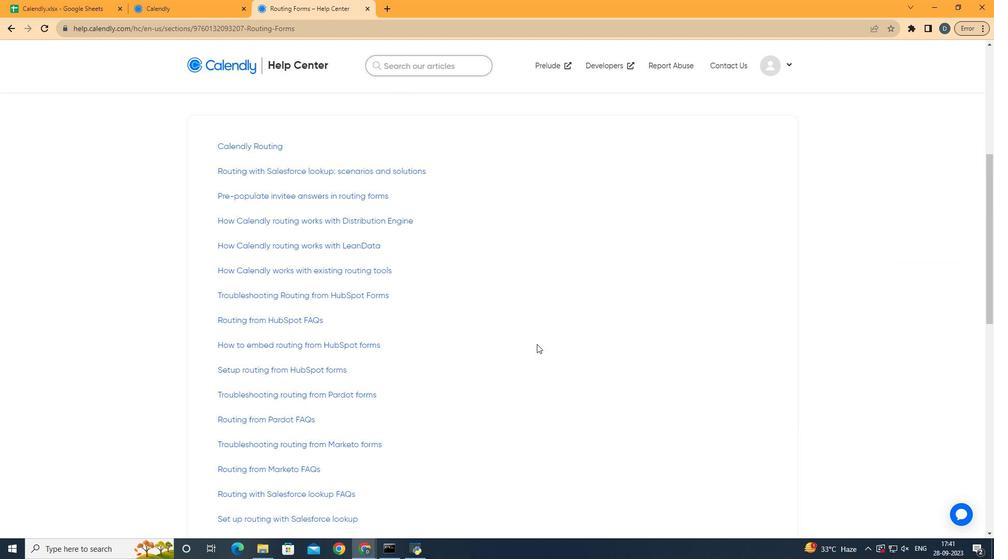 
Action: Mouse scrolled (544, 351) with delta (0, 0)
Screenshot: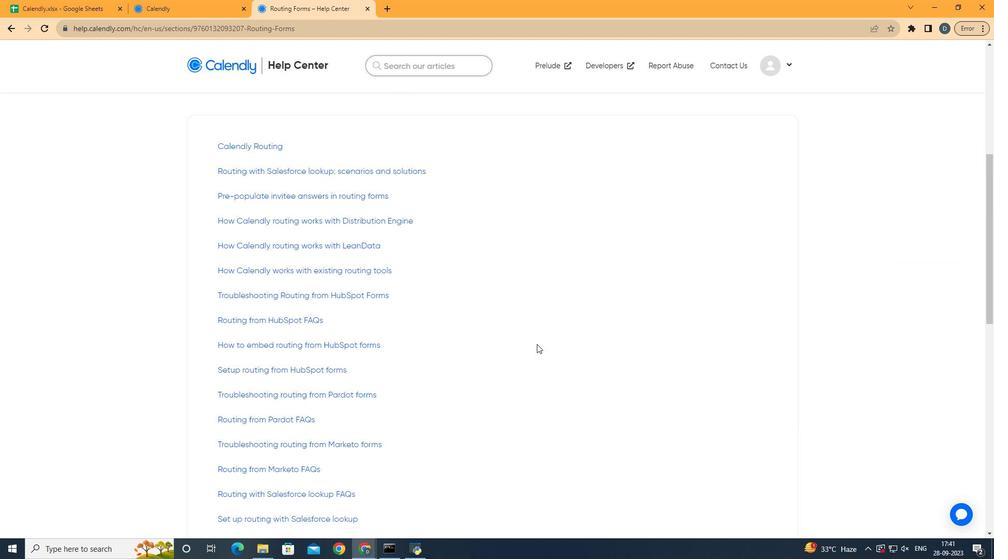 
Action: Mouse scrolled (544, 351) with delta (0, 0)
Screenshot: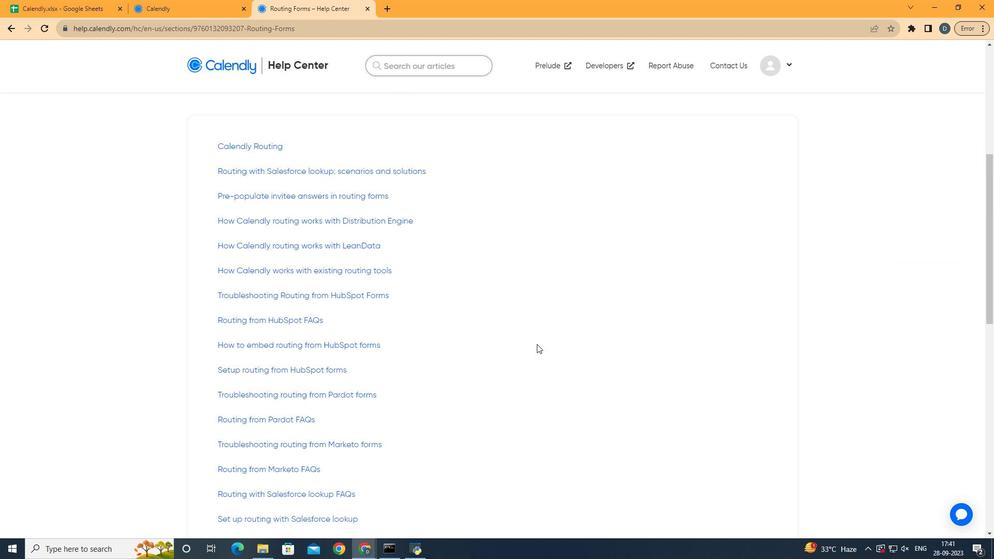 
Action: Mouse scrolled (544, 351) with delta (0, 0)
Screenshot: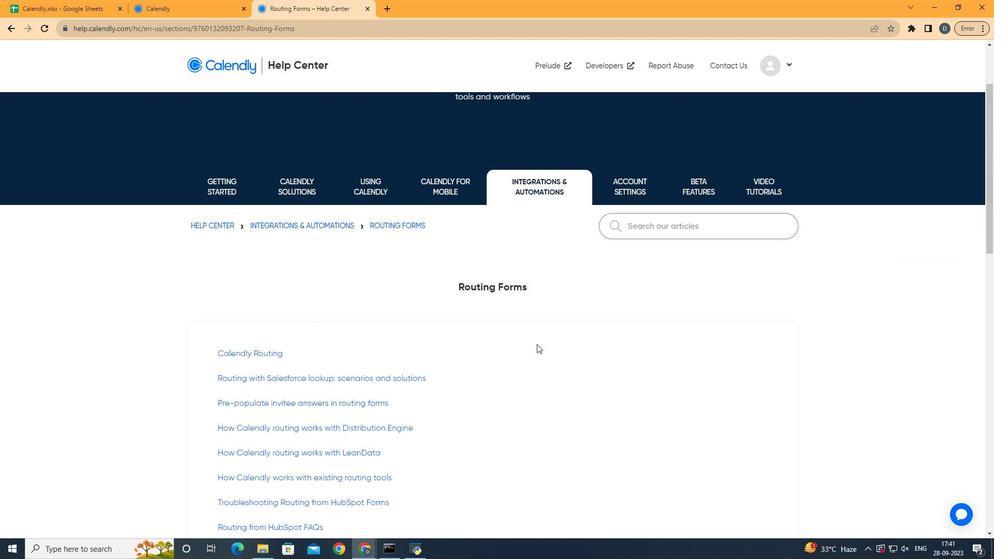 
Action: Mouse scrolled (544, 351) with delta (0, 0)
Screenshot: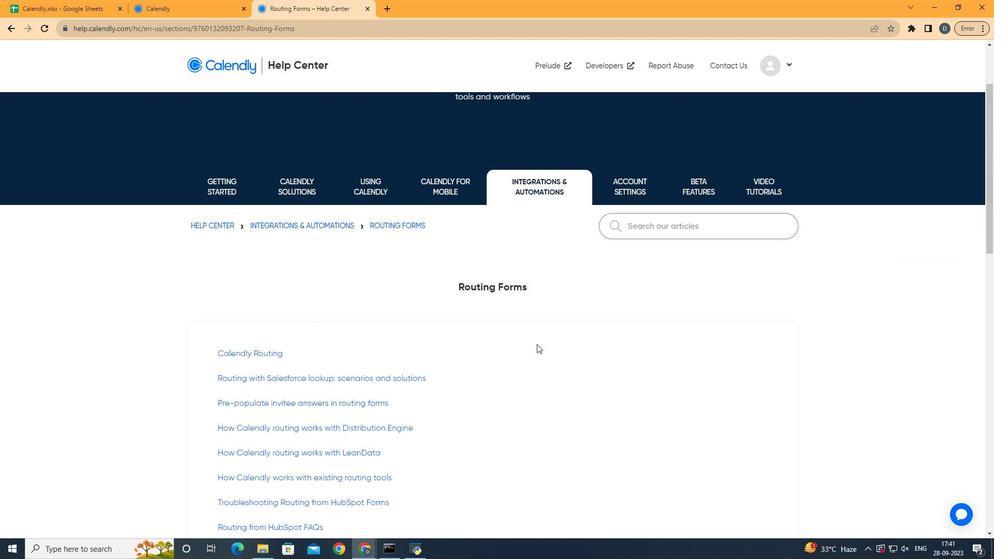 
Action: Mouse scrolled (544, 351) with delta (0, 0)
Screenshot: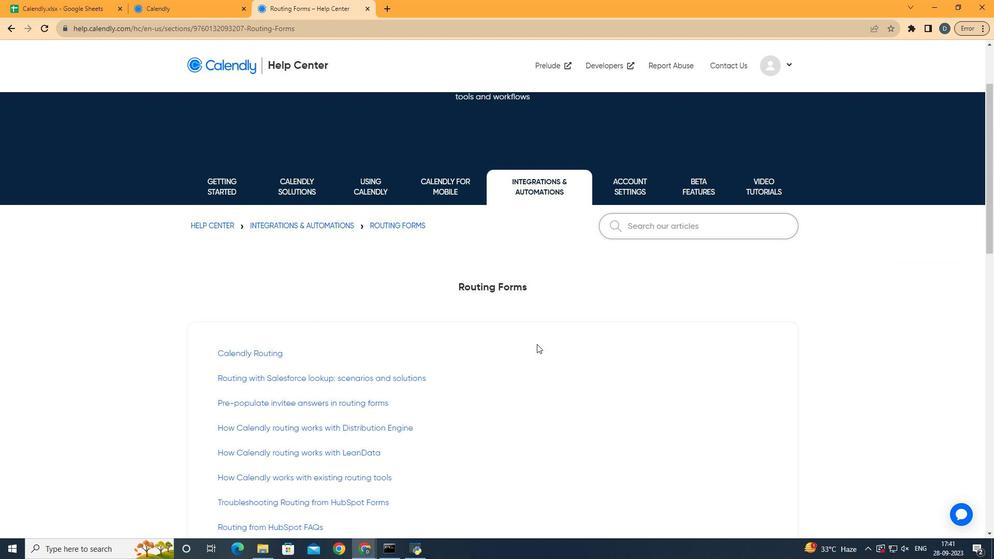 
Action: Mouse scrolled (544, 351) with delta (0, 0)
Screenshot: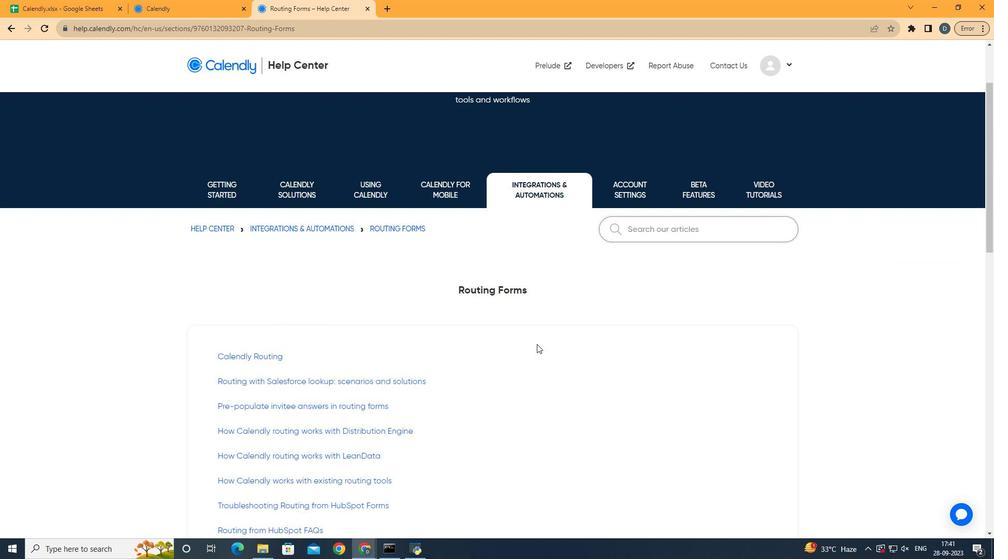 
Action: Mouse scrolled (544, 351) with delta (0, 0)
Screenshot: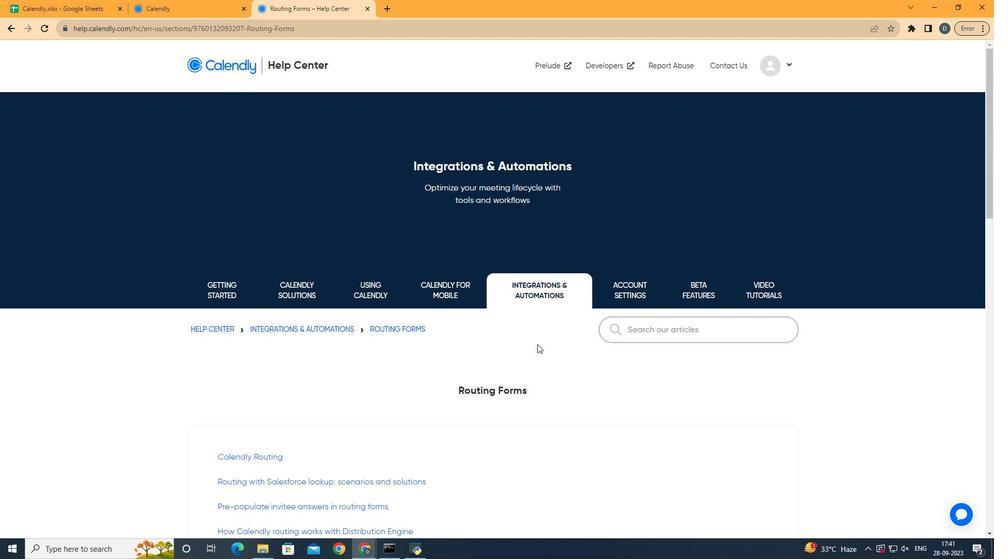 
Action: Mouse scrolled (544, 351) with delta (0, 0)
Screenshot: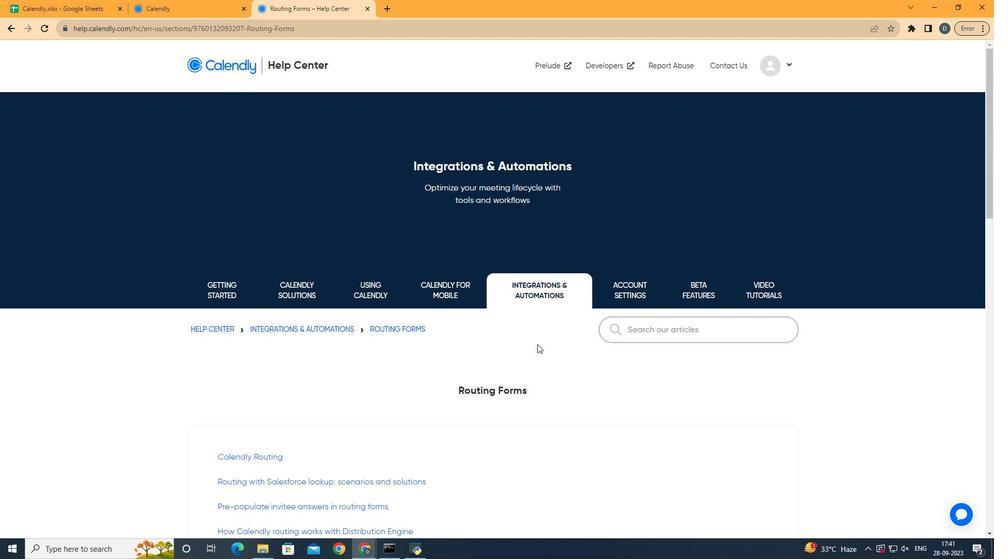 
Action: Mouse scrolled (544, 351) with delta (0, 0)
Screenshot: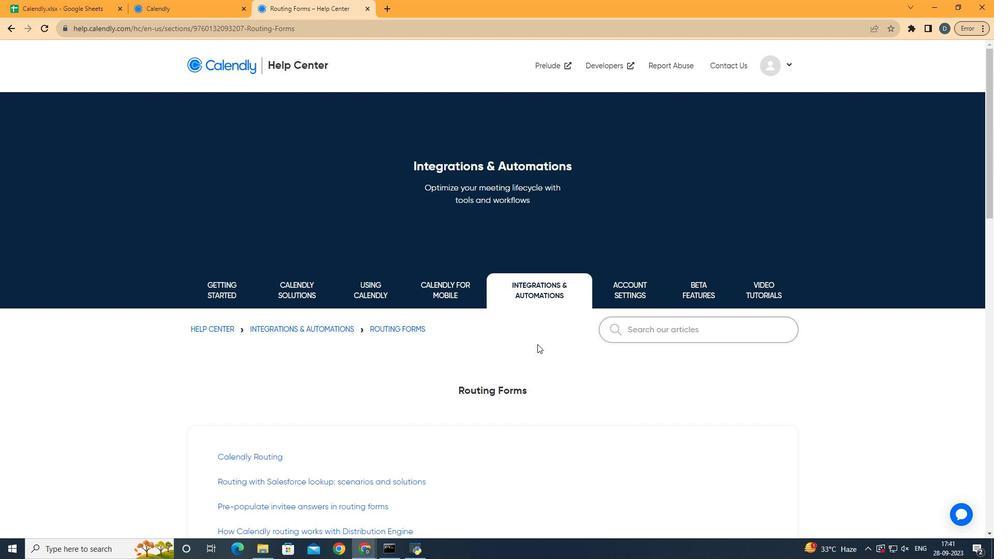 
Action: Mouse moved to (544, 351)
Screenshot: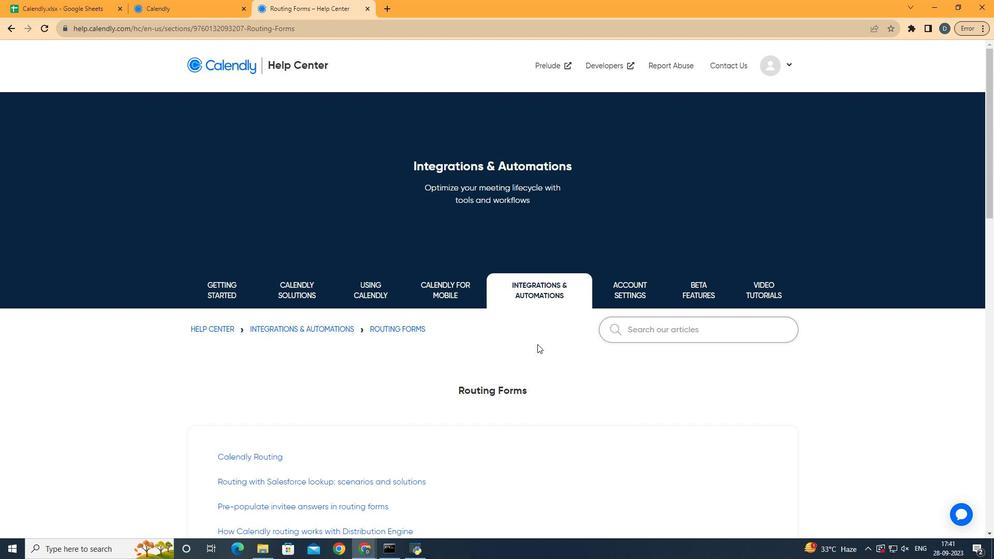 
